 Task: Find a one-way flight from Kauai to Jacksonville on May 3 for 9 passengers in premium economy.
Action: Mouse moved to (310, 279)
Screenshot: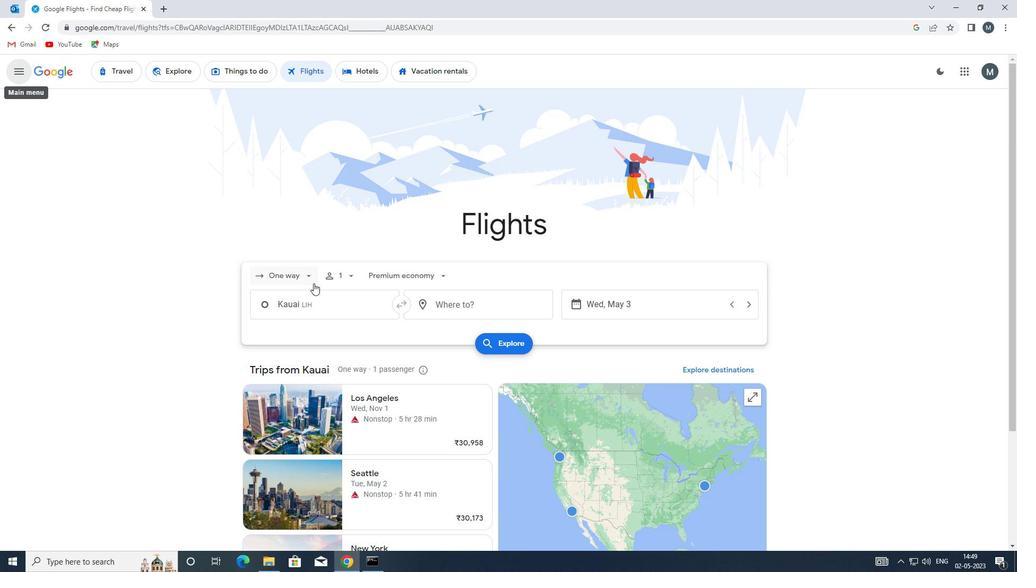 
Action: Mouse pressed left at (310, 279)
Screenshot: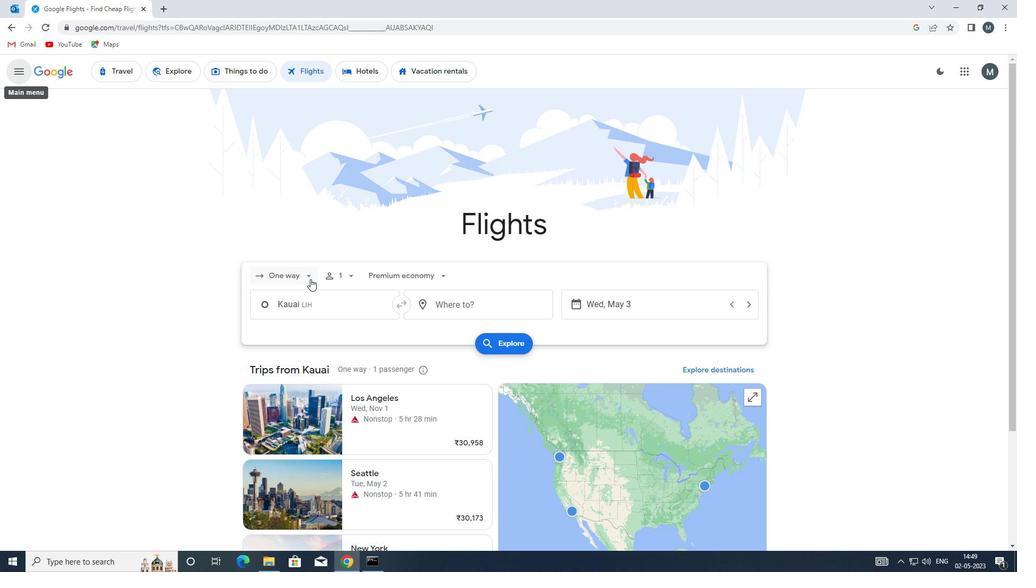 
Action: Mouse moved to (322, 324)
Screenshot: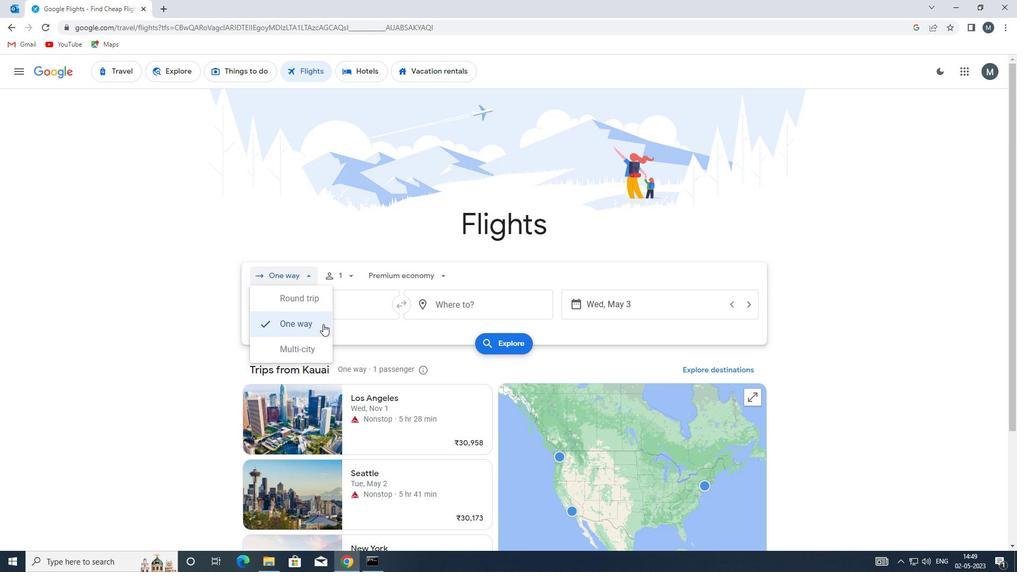 
Action: Mouse pressed left at (322, 324)
Screenshot: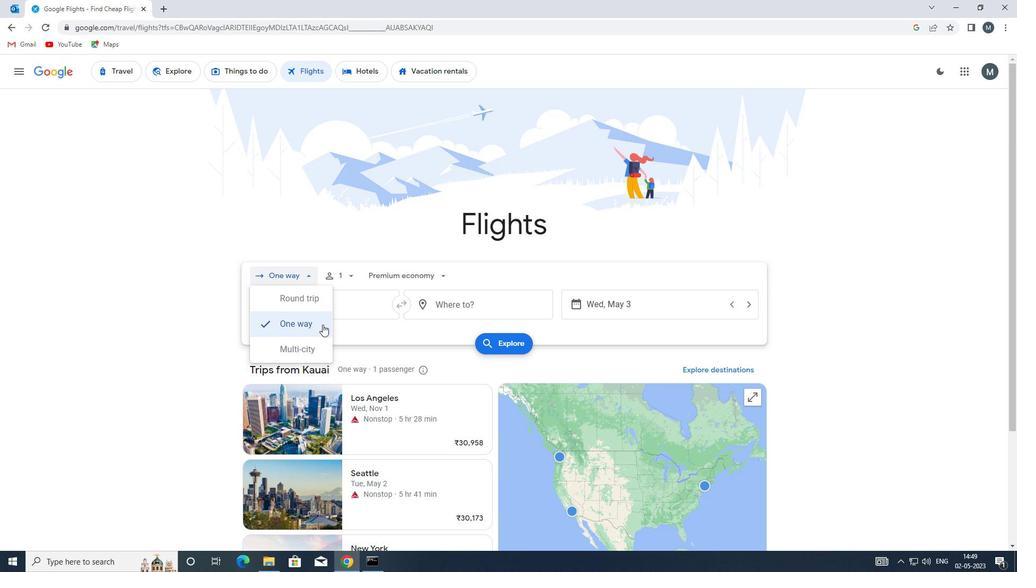 
Action: Mouse moved to (346, 274)
Screenshot: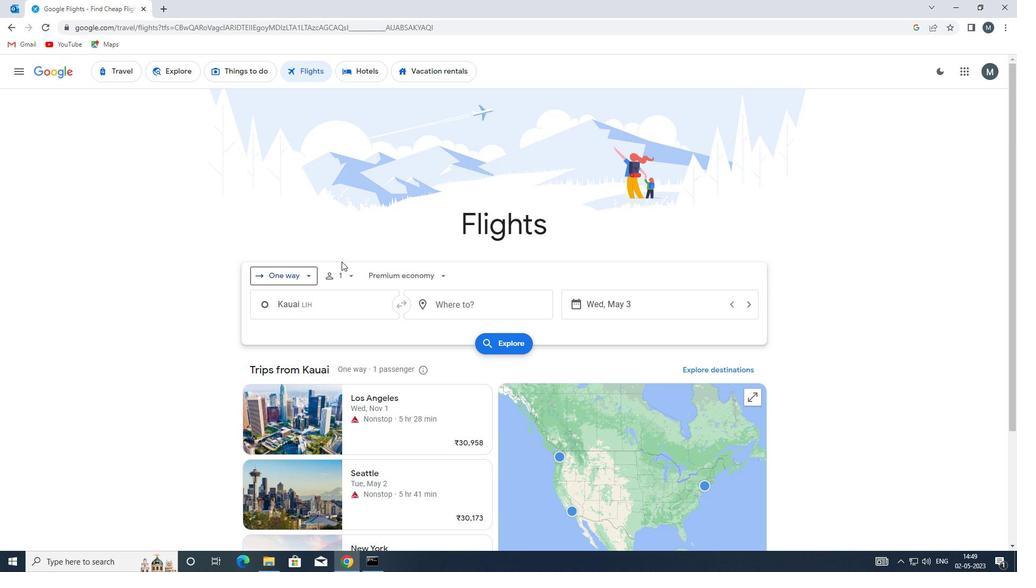 
Action: Mouse pressed left at (346, 274)
Screenshot: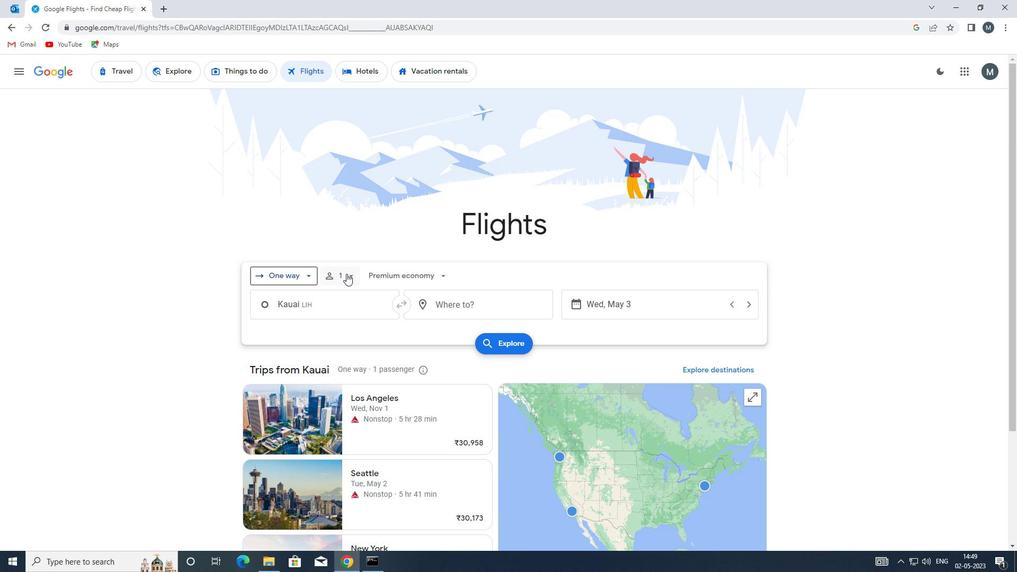 
Action: Mouse moved to (433, 304)
Screenshot: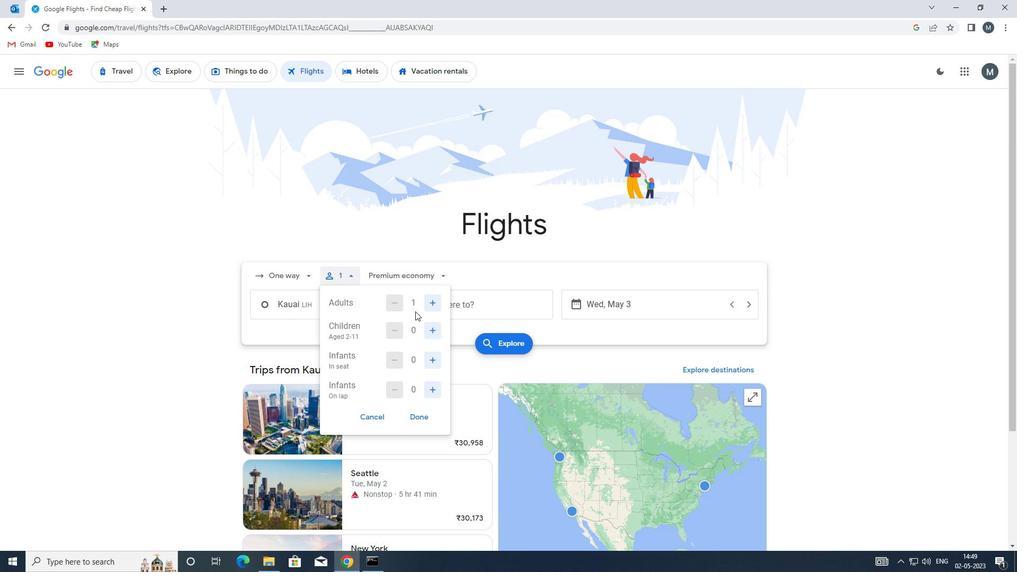 
Action: Mouse pressed left at (433, 304)
Screenshot: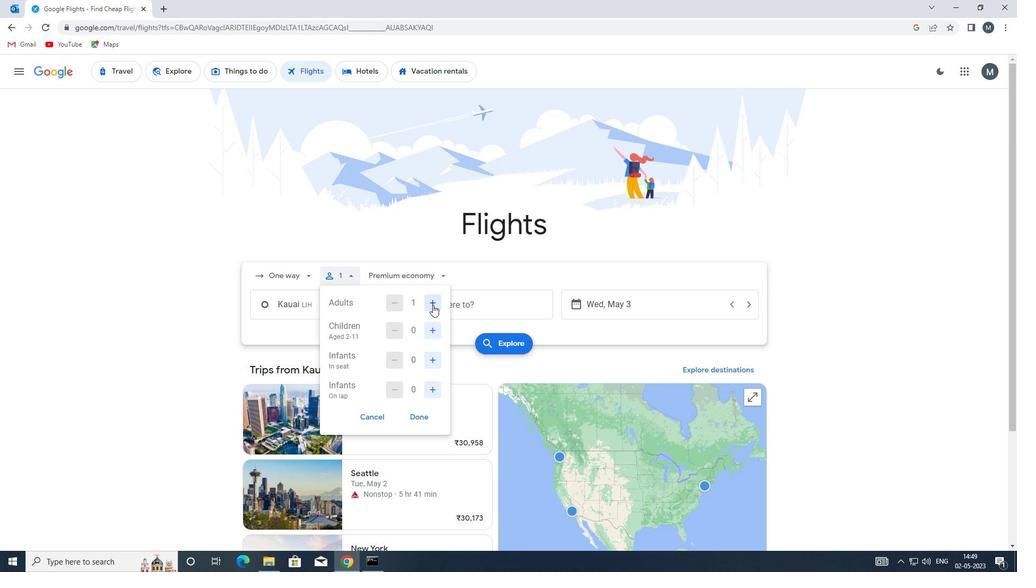 
Action: Mouse pressed left at (433, 304)
Screenshot: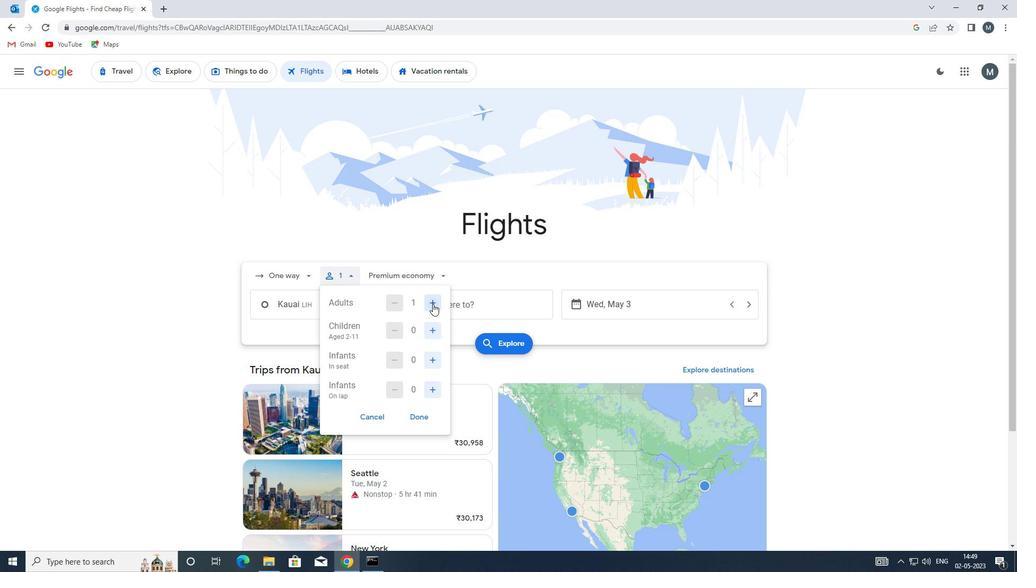 
Action: Mouse pressed left at (433, 304)
Screenshot: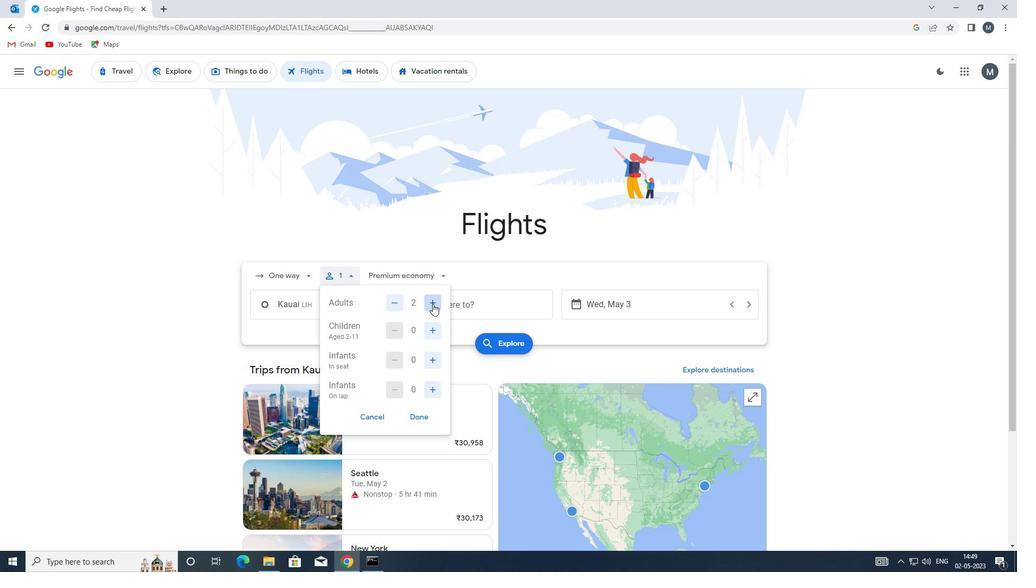 
Action: Mouse moved to (431, 331)
Screenshot: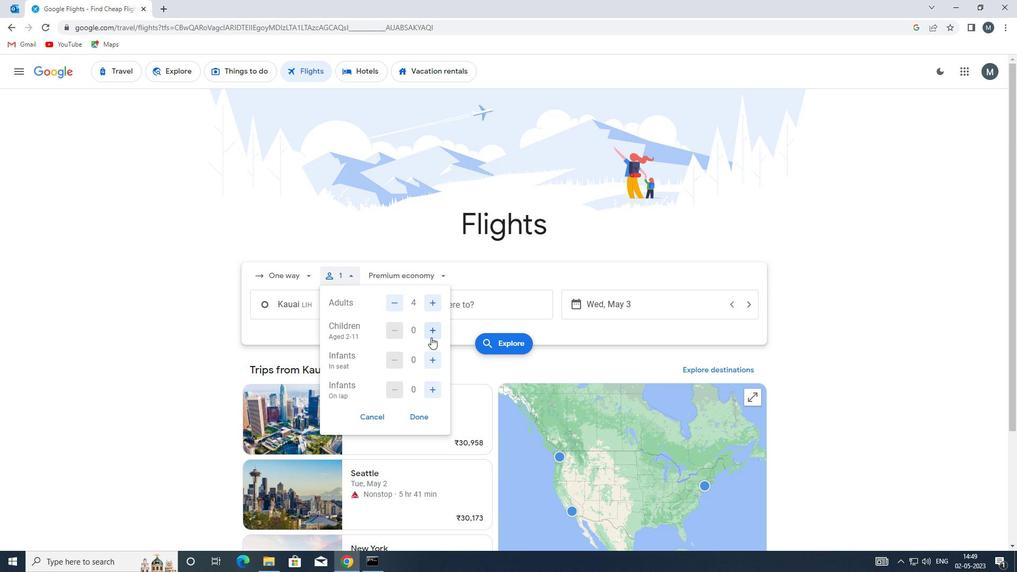 
Action: Mouse pressed left at (431, 331)
Screenshot: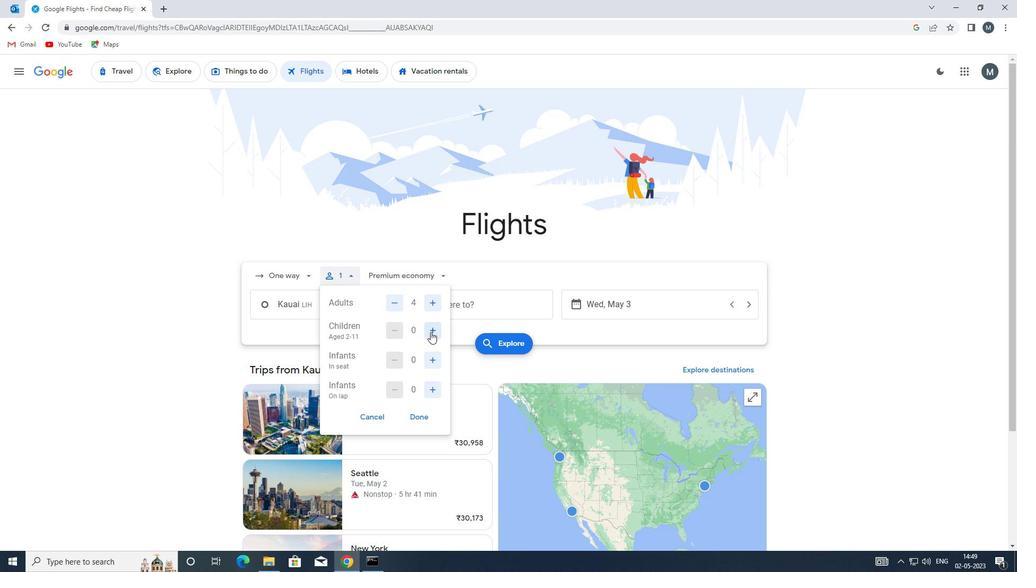 
Action: Mouse pressed right at (431, 331)
Screenshot: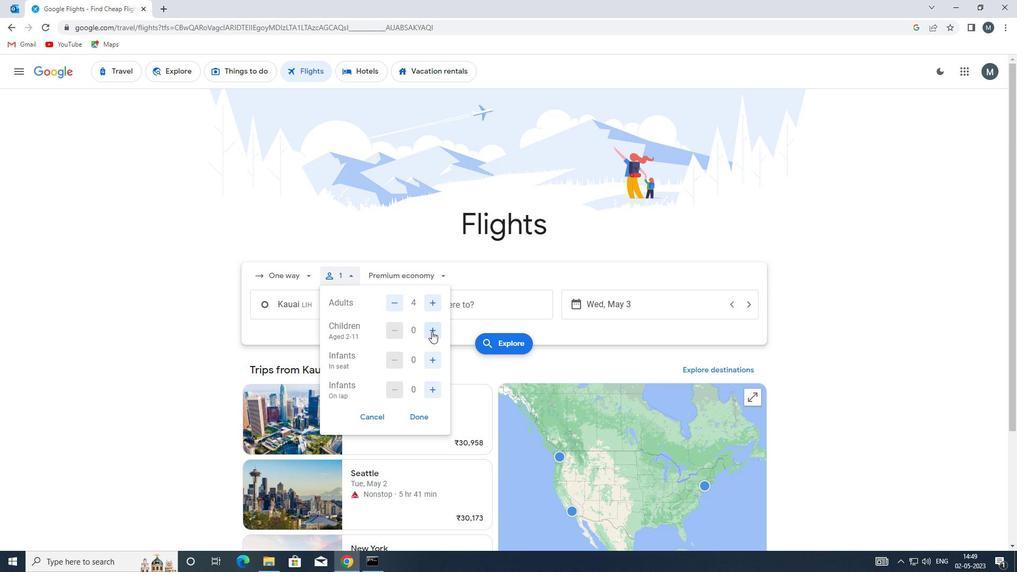 
Action: Mouse pressed left at (431, 331)
Screenshot: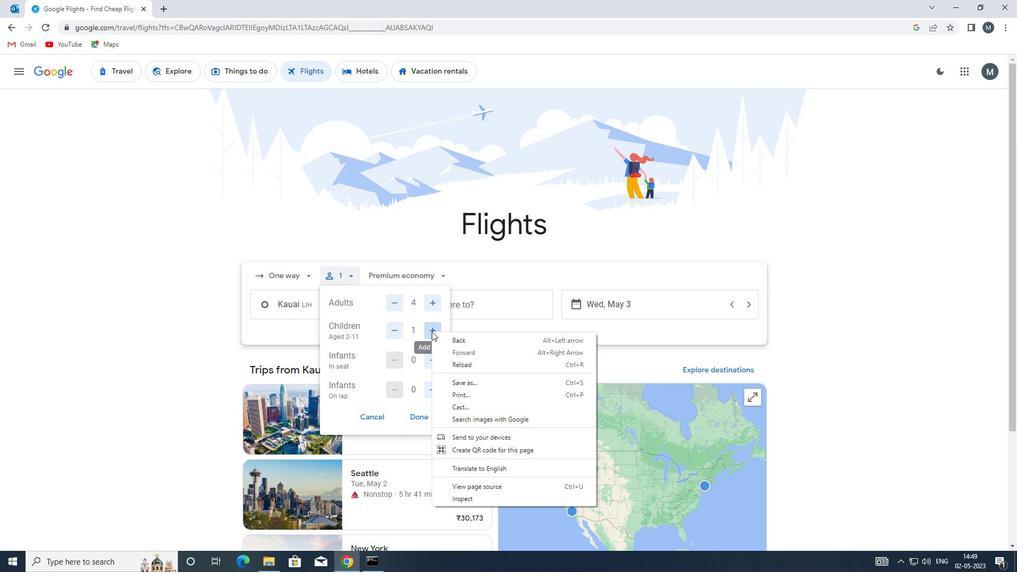 
Action: Mouse moved to (432, 359)
Screenshot: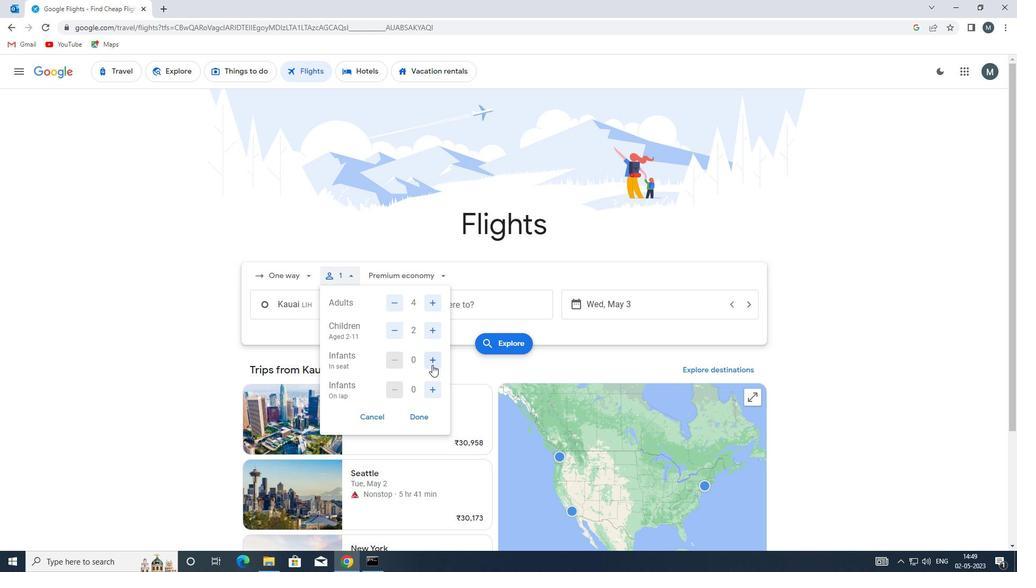 
Action: Mouse pressed left at (432, 359)
Screenshot: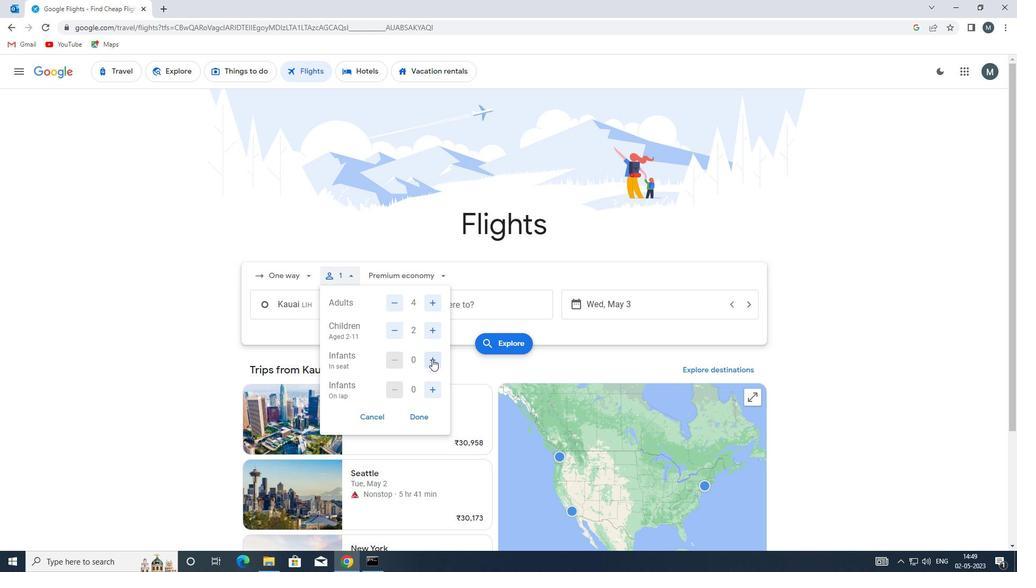 
Action: Mouse pressed left at (432, 359)
Screenshot: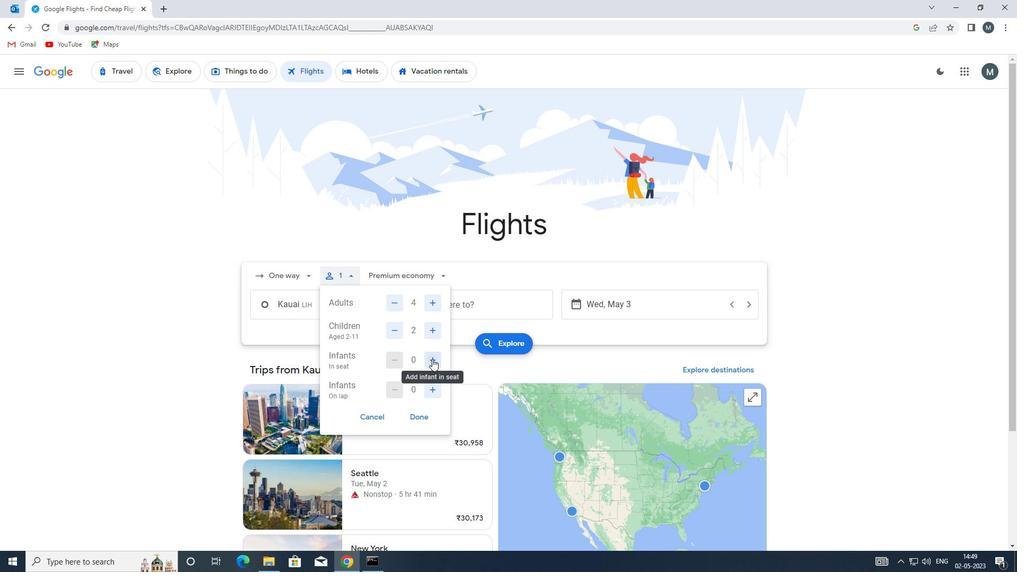 
Action: Mouse moved to (434, 389)
Screenshot: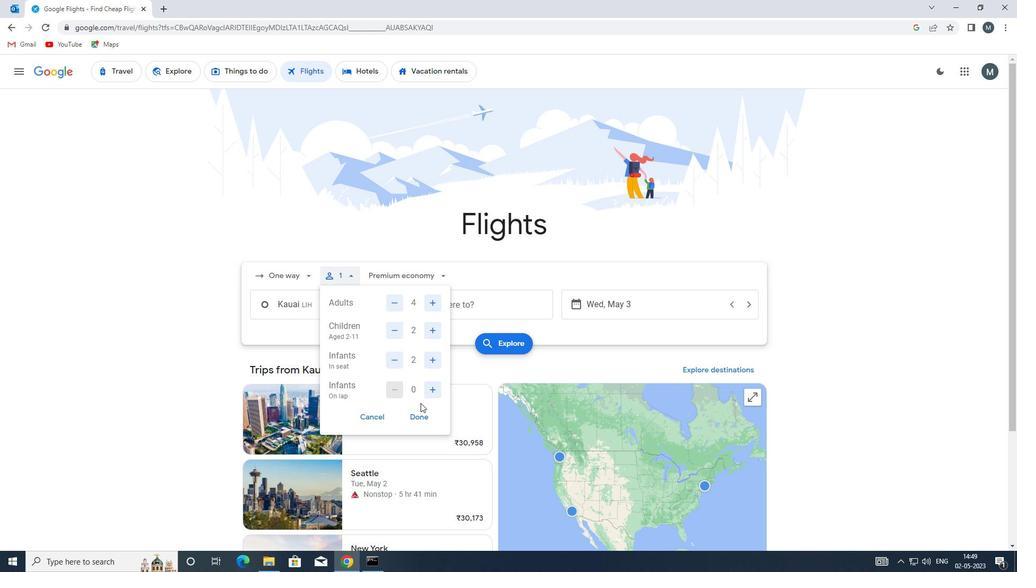 
Action: Mouse pressed left at (434, 389)
Screenshot: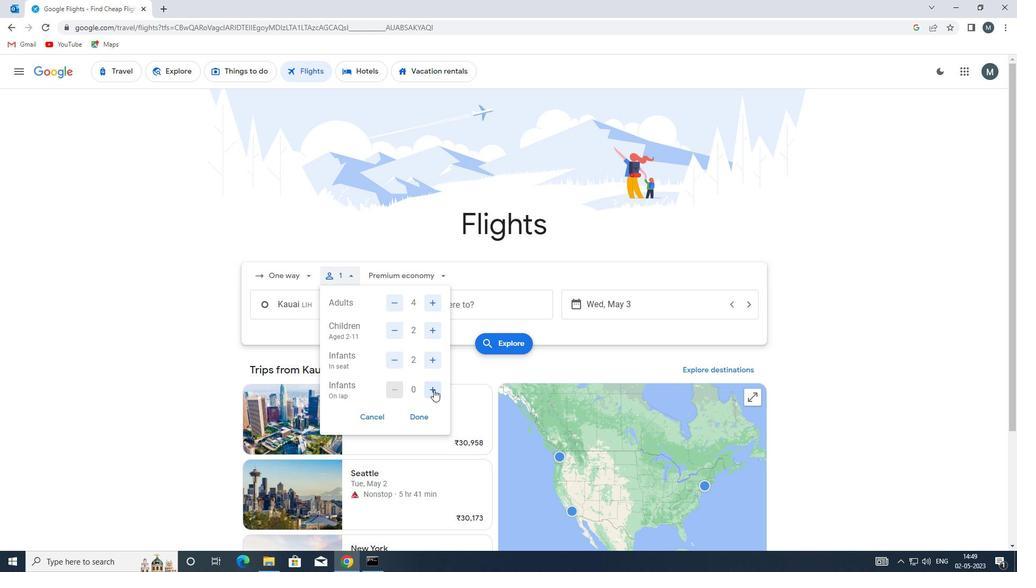 
Action: Mouse moved to (423, 419)
Screenshot: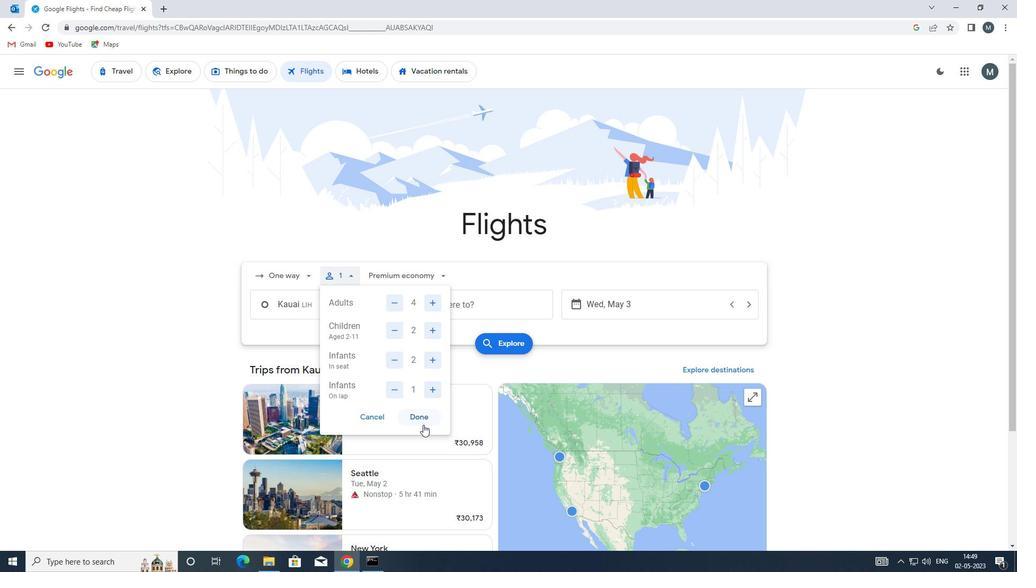 
Action: Mouse pressed left at (423, 419)
Screenshot: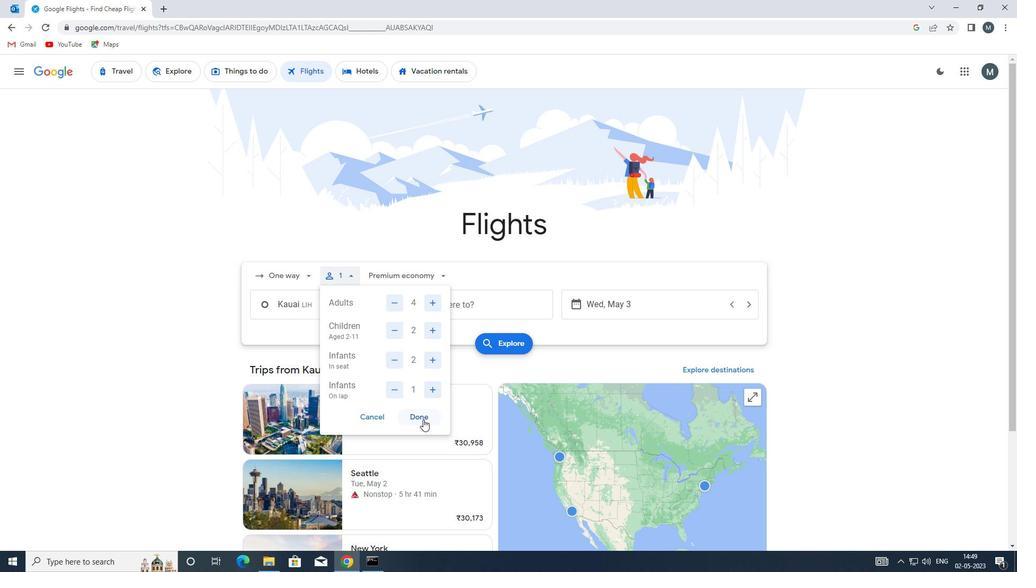
Action: Mouse moved to (423, 273)
Screenshot: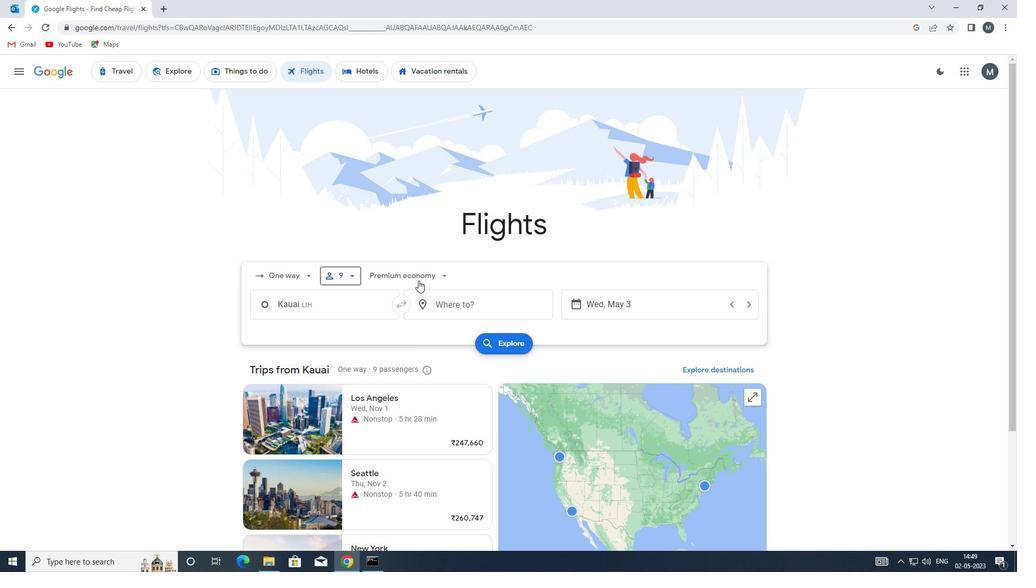 
Action: Mouse pressed left at (423, 273)
Screenshot: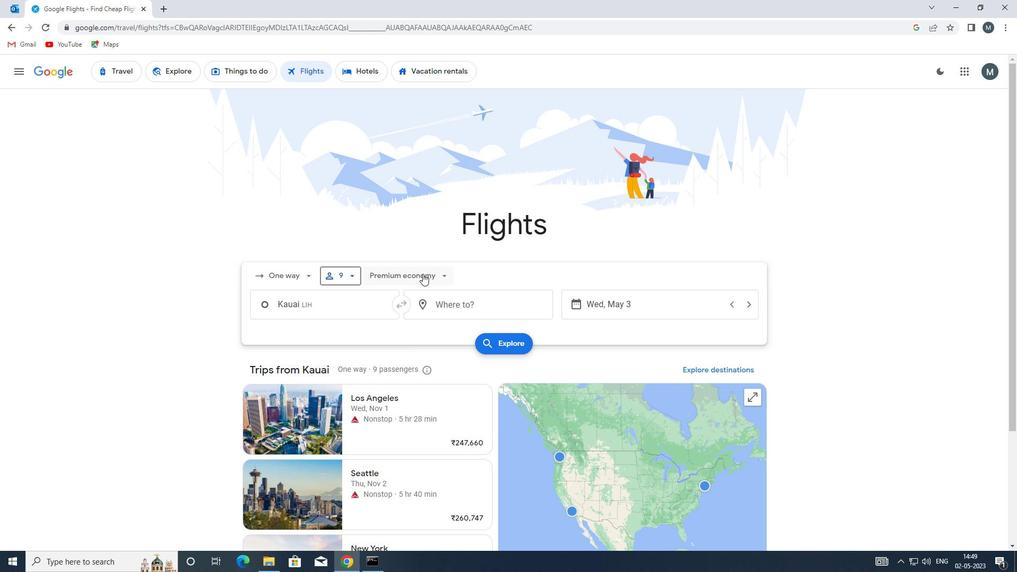 
Action: Mouse moved to (425, 324)
Screenshot: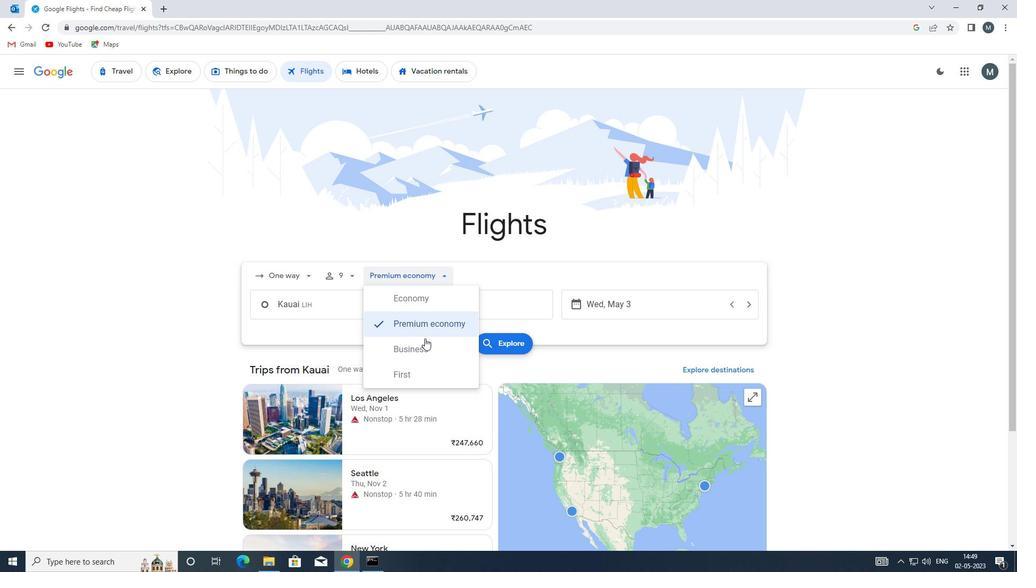 
Action: Mouse pressed left at (425, 324)
Screenshot: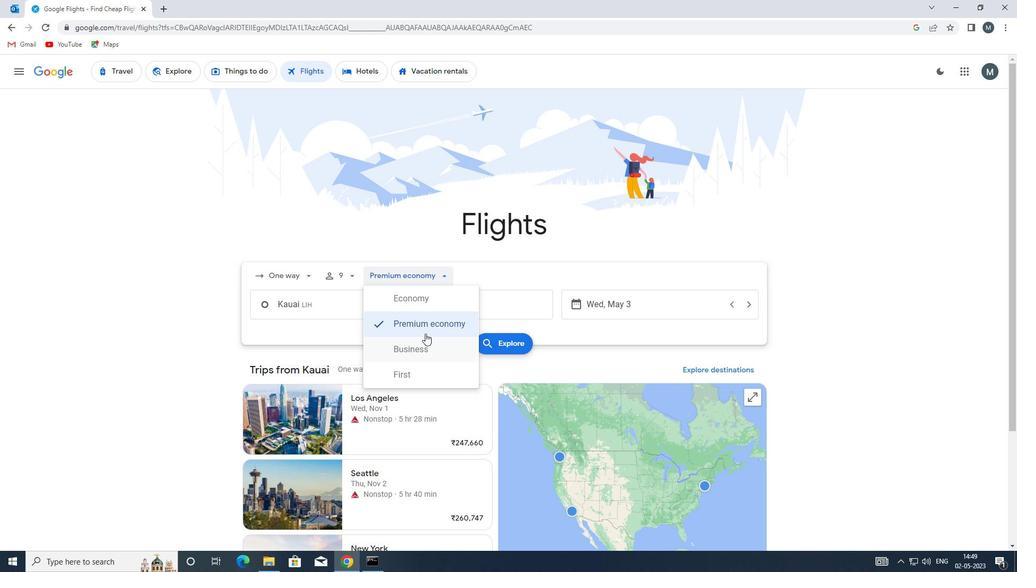 
Action: Mouse moved to (328, 306)
Screenshot: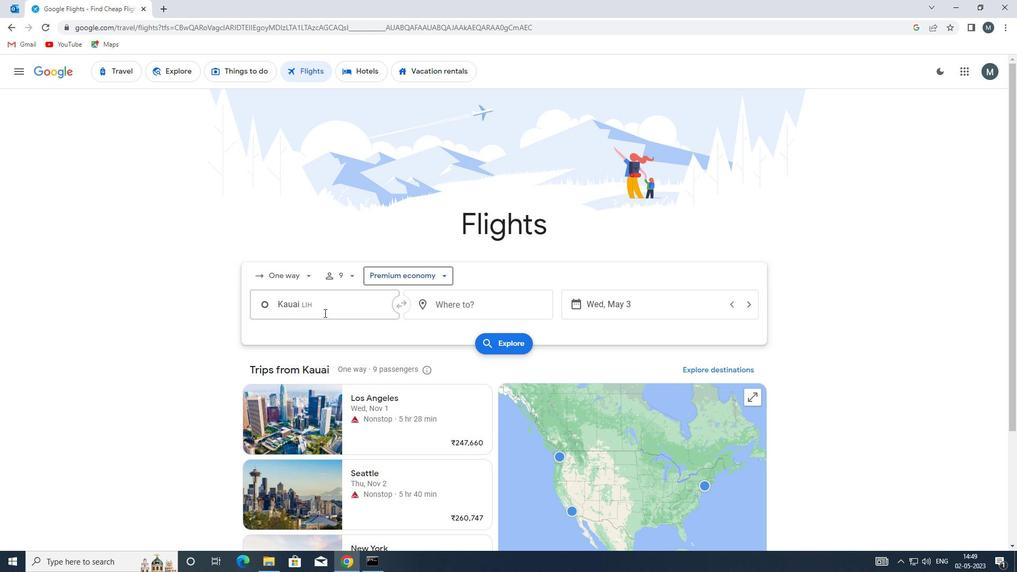 
Action: Mouse pressed left at (328, 306)
Screenshot: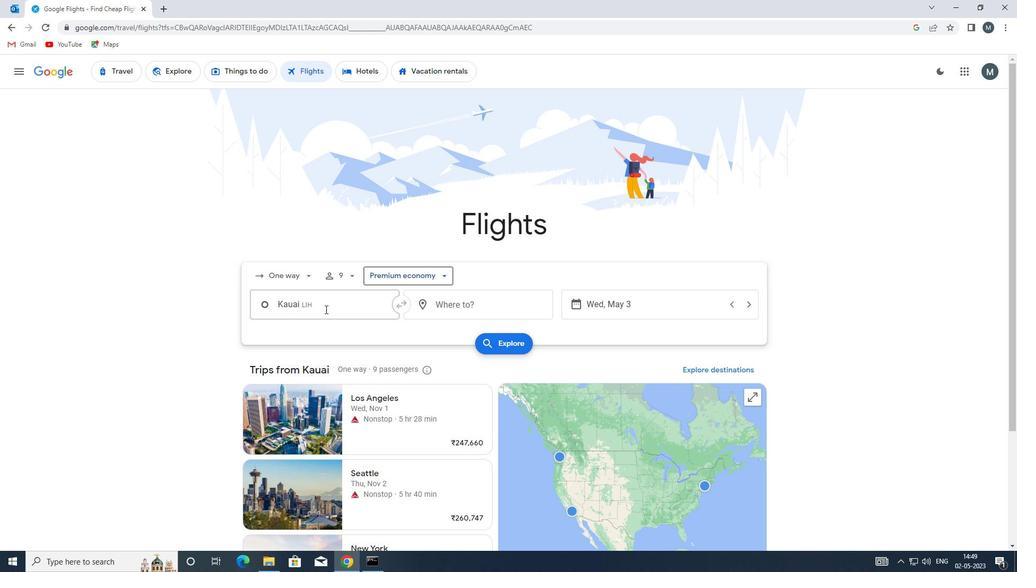 
Action: Key pressed <Key.enter>
Screenshot: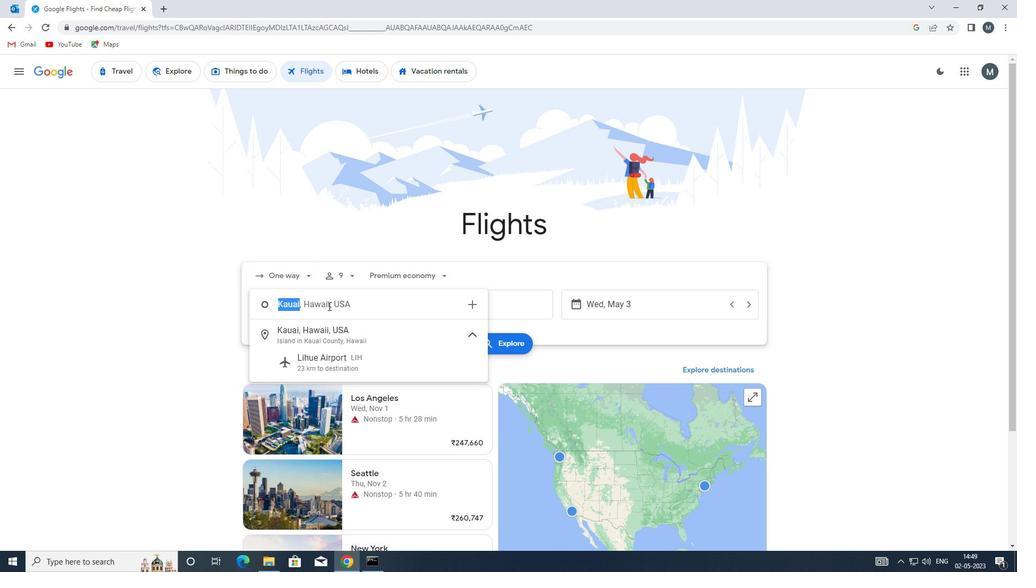 
Action: Mouse moved to (466, 310)
Screenshot: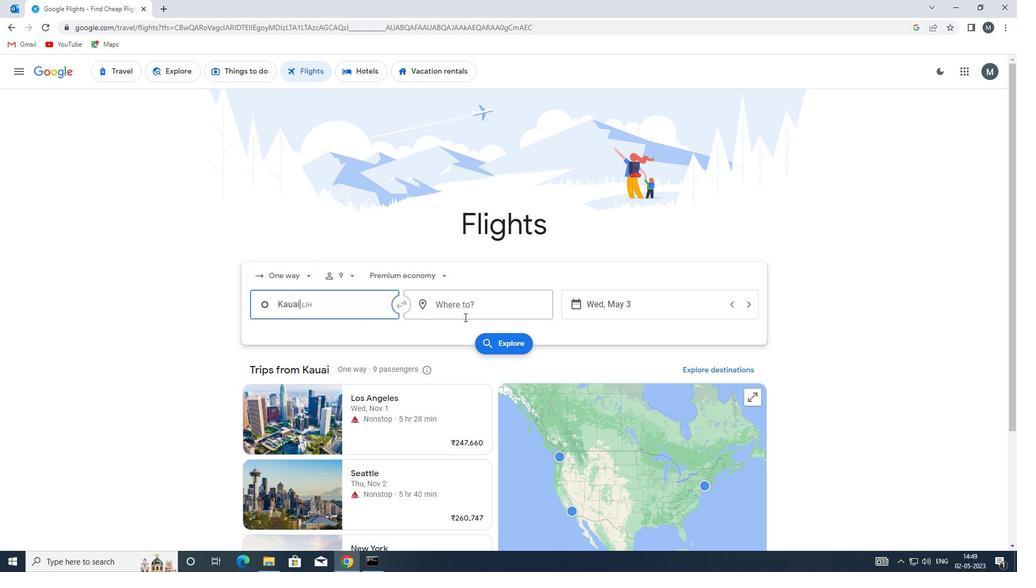 
Action: Mouse pressed left at (466, 310)
Screenshot: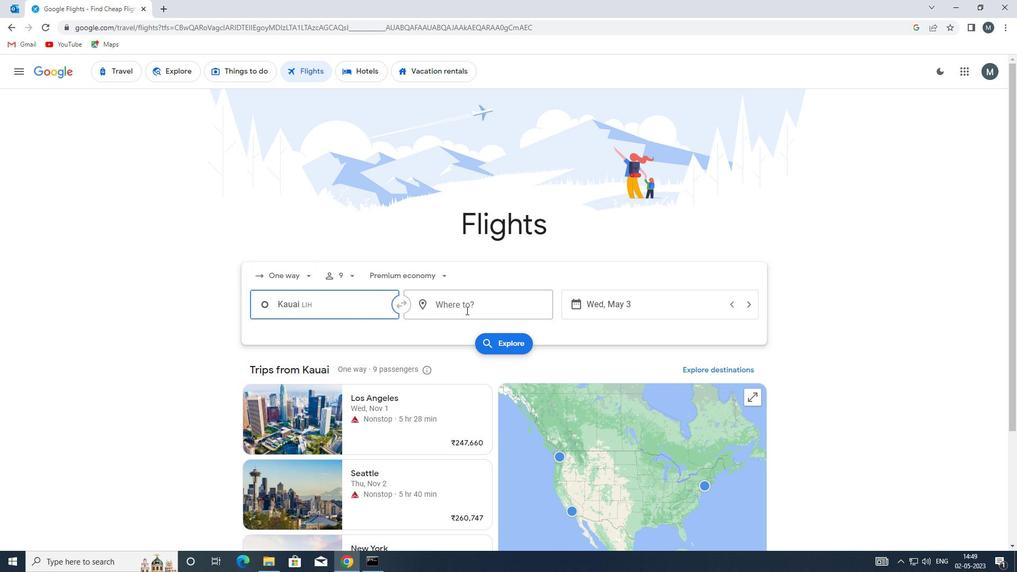 
Action: Key pressed oaj<Key.enter>
Screenshot: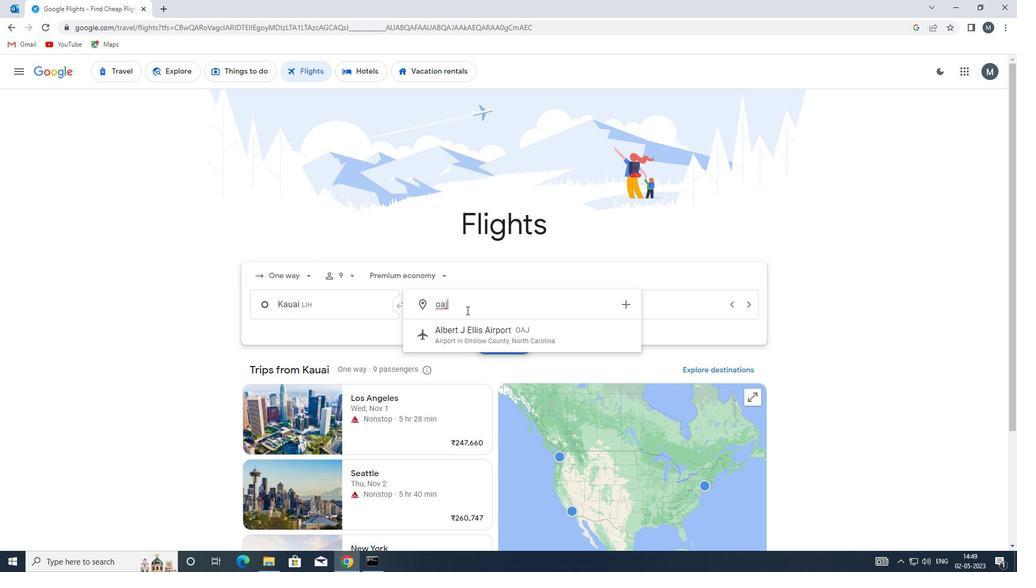 
Action: Mouse moved to (602, 293)
Screenshot: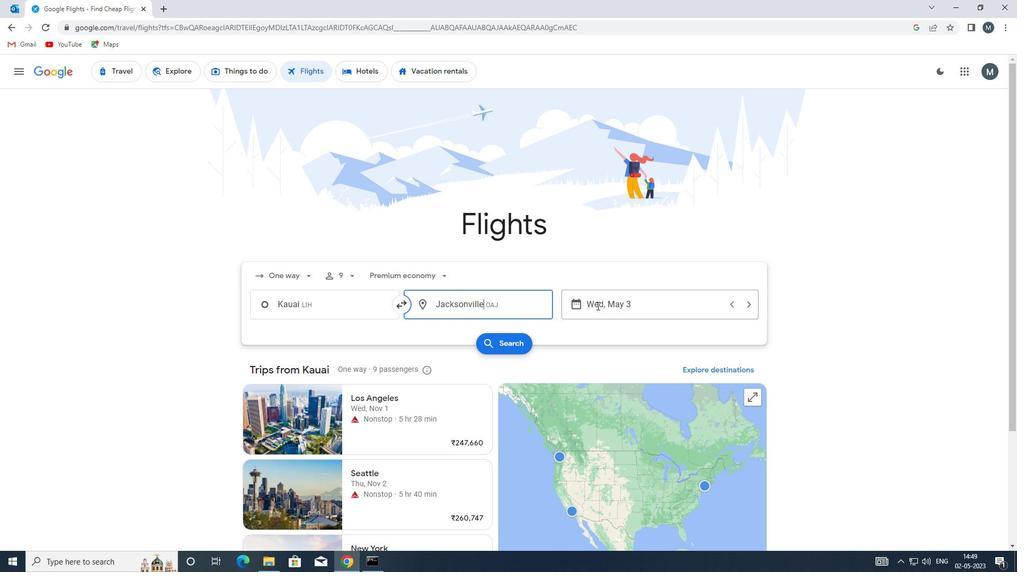 
Action: Mouse pressed left at (602, 293)
Screenshot: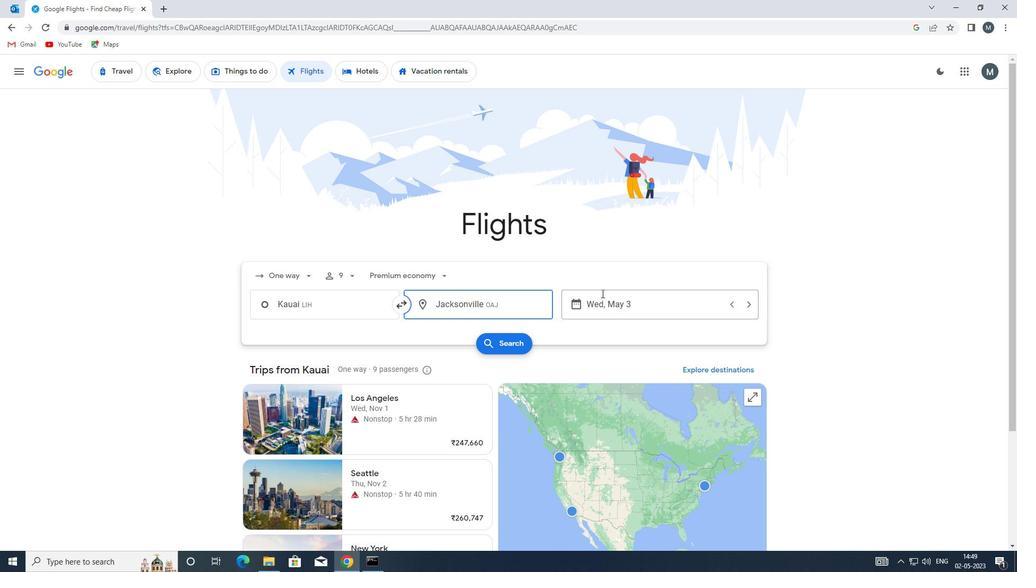 
Action: Mouse moved to (452, 358)
Screenshot: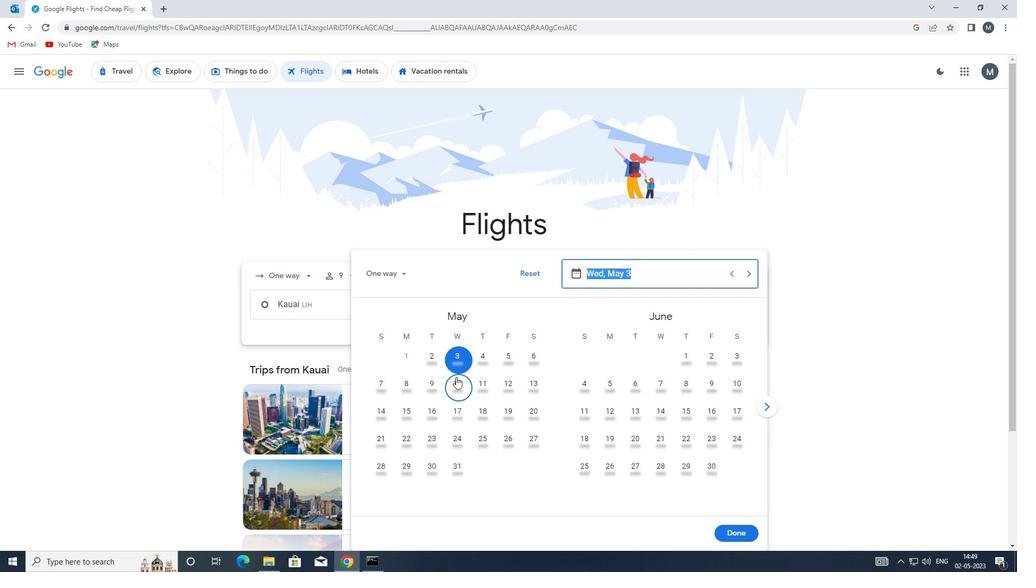 
Action: Mouse pressed left at (452, 358)
Screenshot: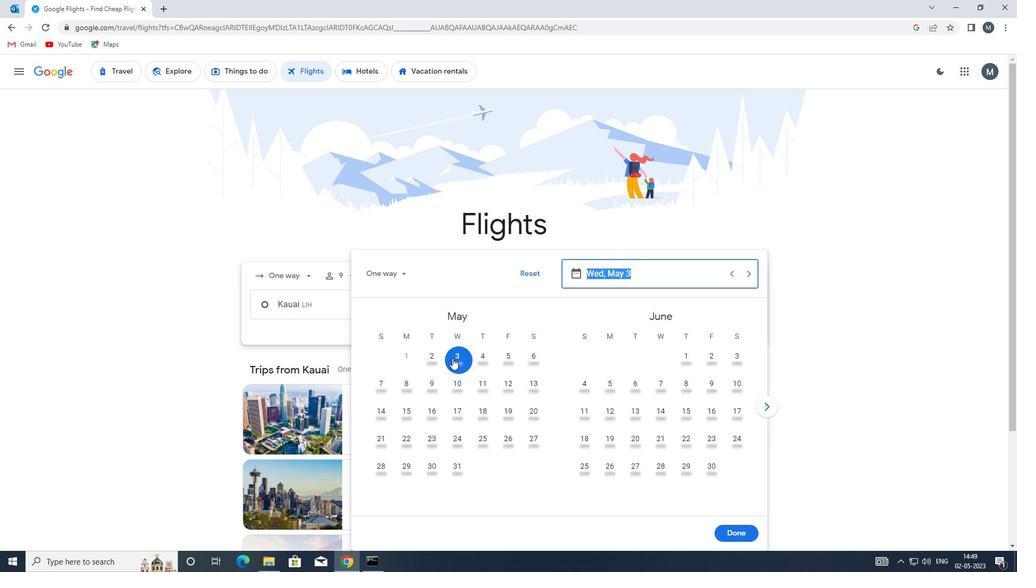 
Action: Mouse moved to (732, 532)
Screenshot: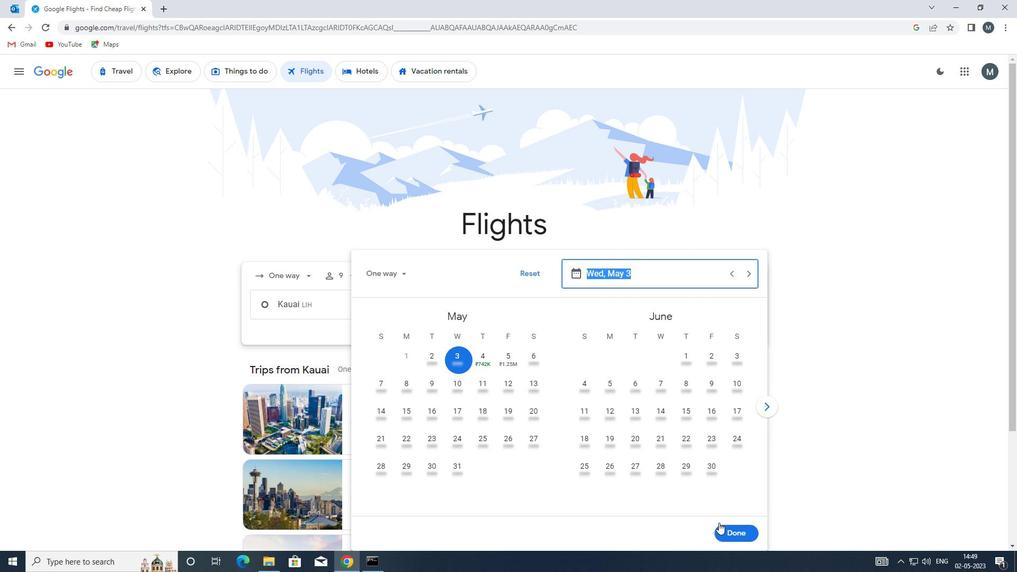 
Action: Mouse pressed left at (732, 532)
Screenshot: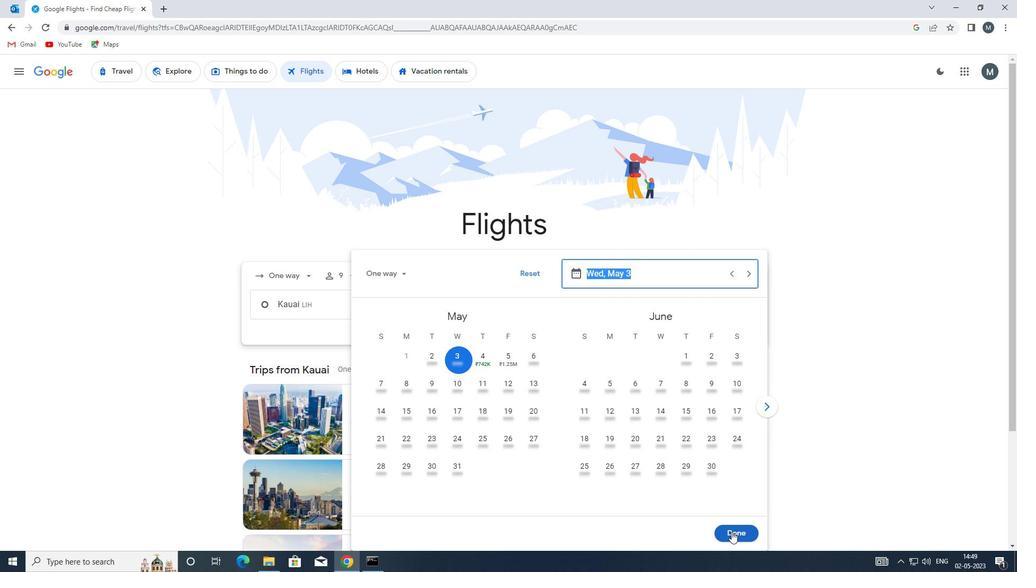 
Action: Mouse moved to (497, 345)
Screenshot: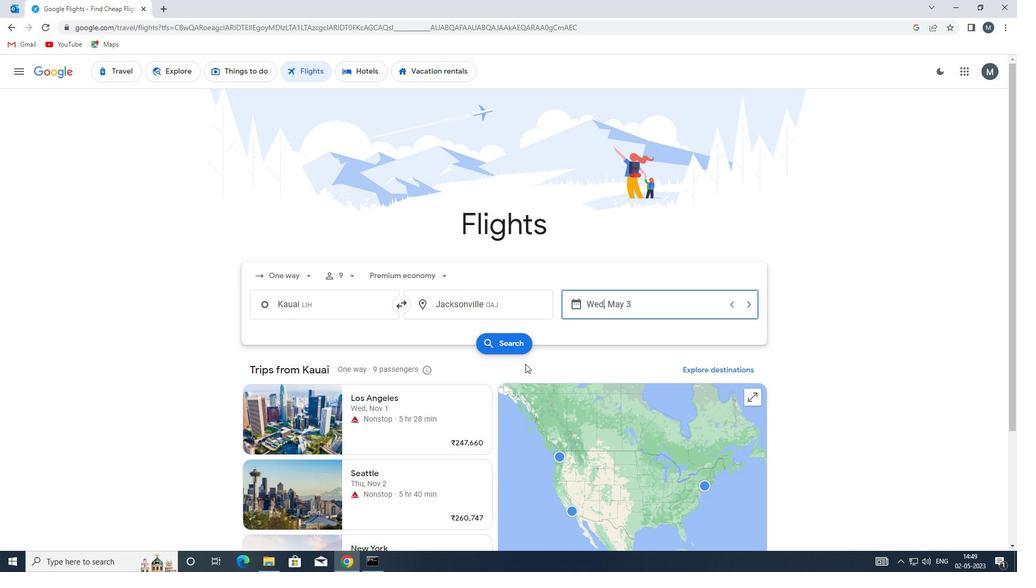 
Action: Mouse pressed left at (497, 345)
Screenshot: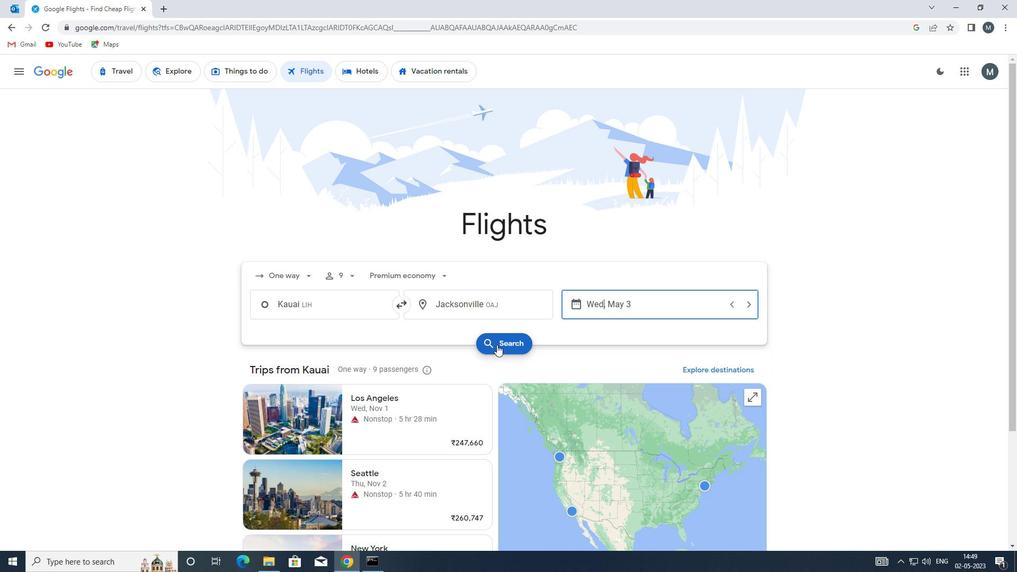 
Action: Mouse pressed right at (497, 345)
Screenshot: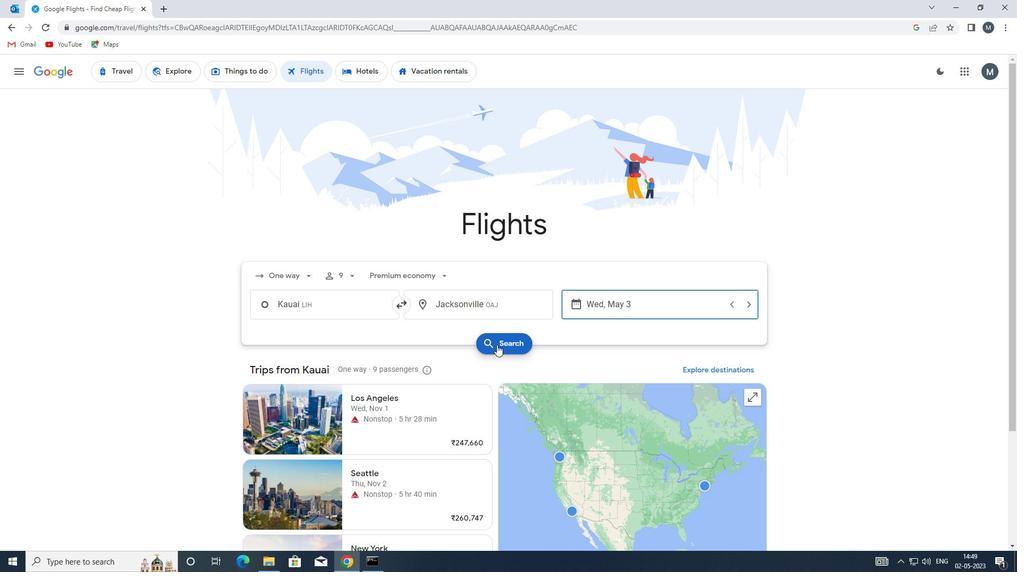 
Action: Mouse moved to (240, 223)
Screenshot: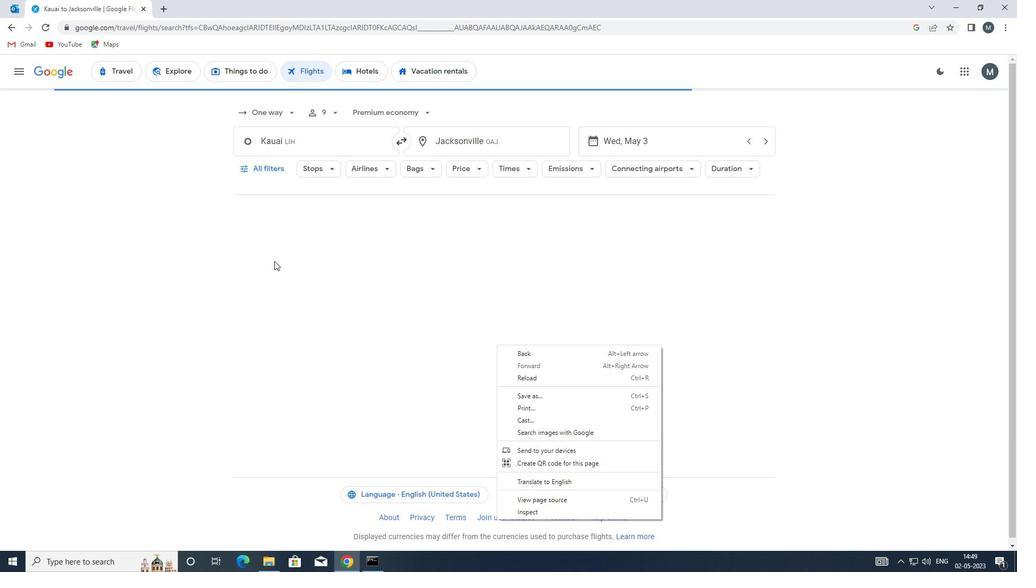 
Action: Mouse pressed left at (240, 223)
Screenshot: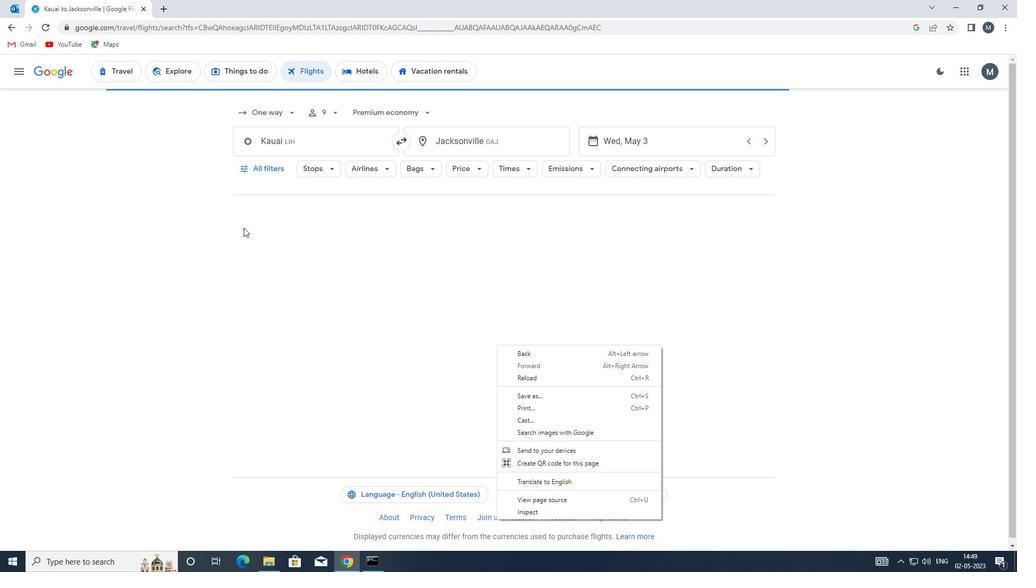 
Action: Mouse moved to (263, 168)
Screenshot: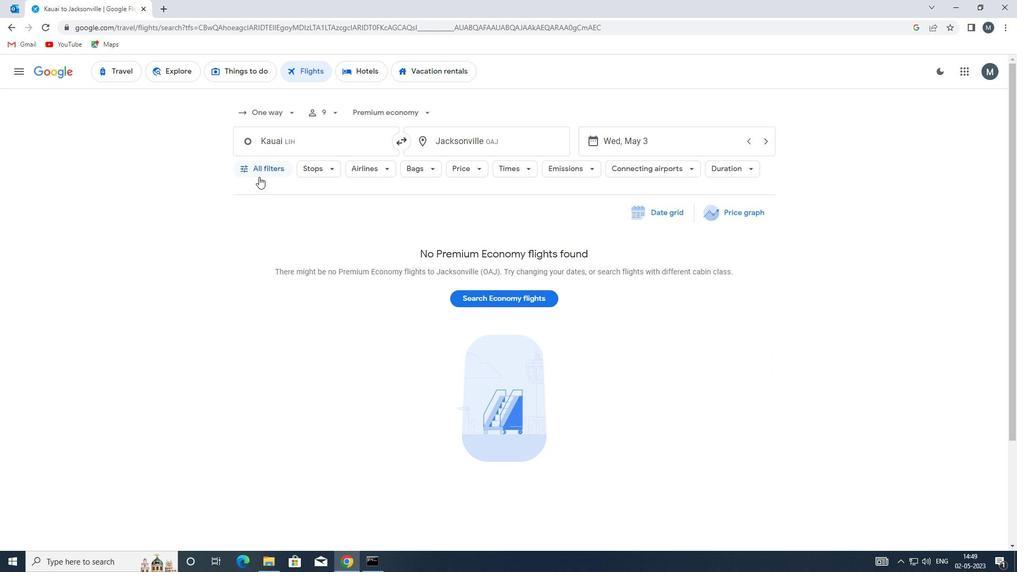 
Action: Mouse pressed left at (263, 168)
Screenshot: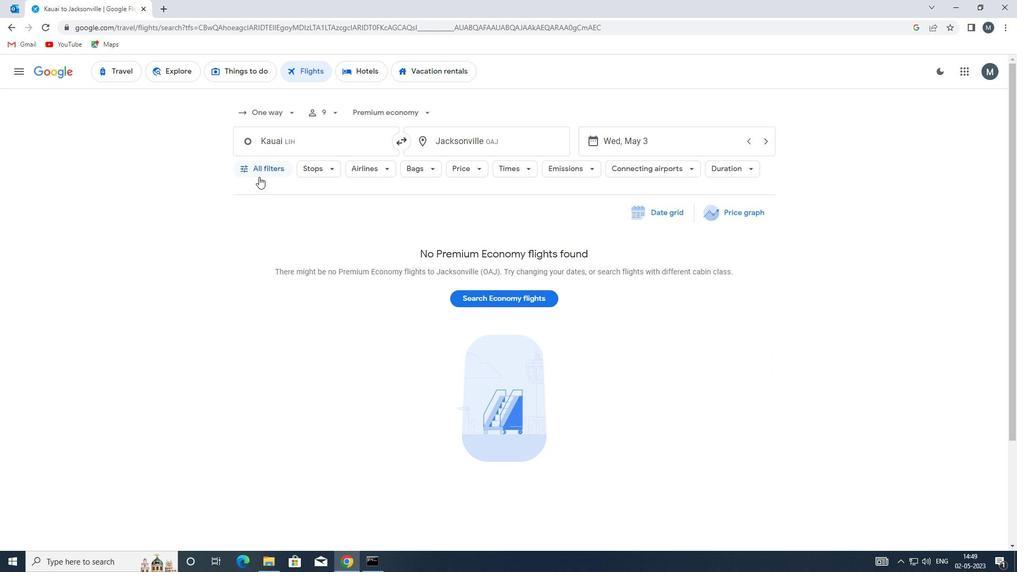 
Action: Mouse moved to (293, 360)
Screenshot: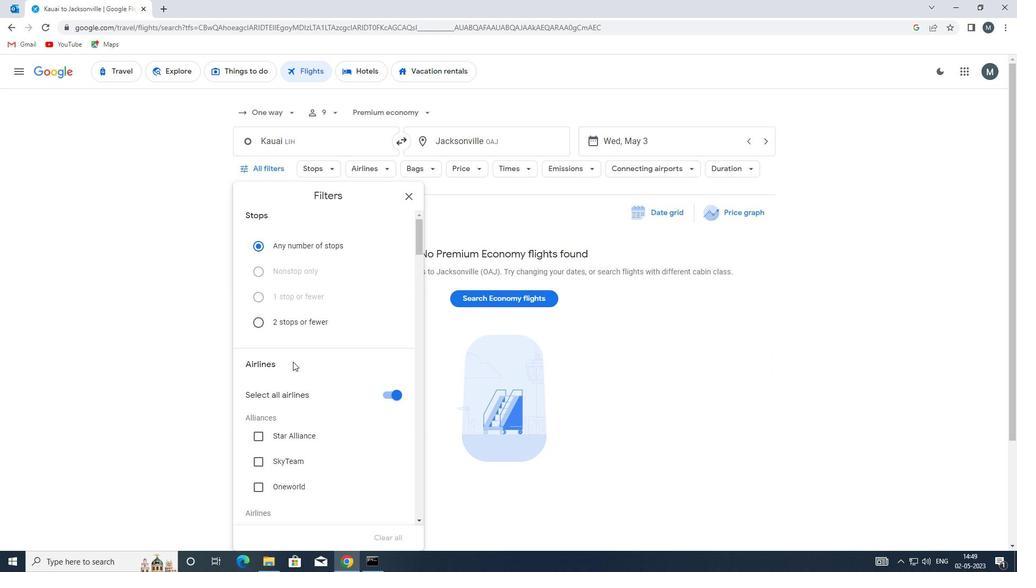 
Action: Mouse scrolled (293, 360) with delta (0, 0)
Screenshot: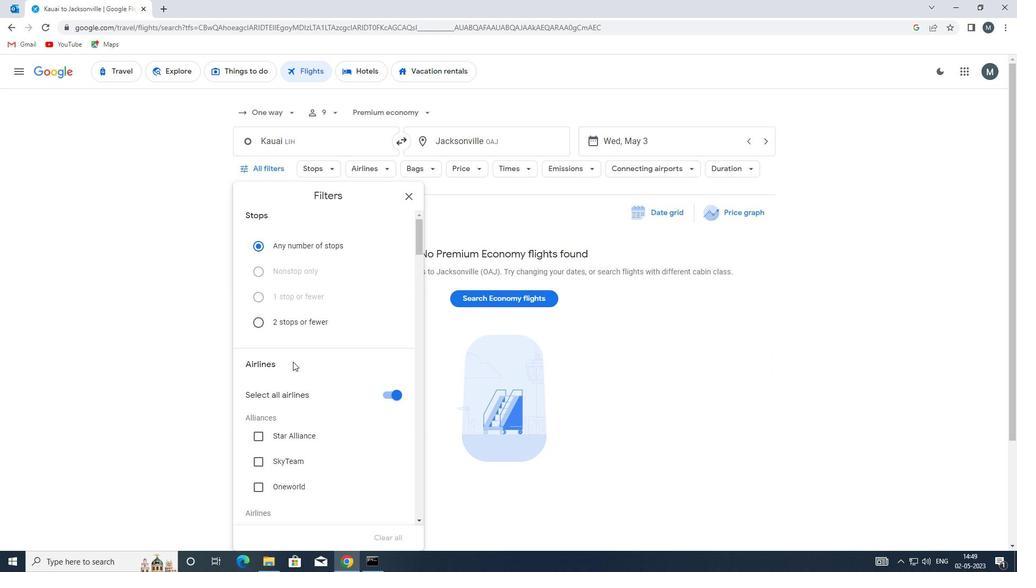
Action: Mouse moved to (396, 341)
Screenshot: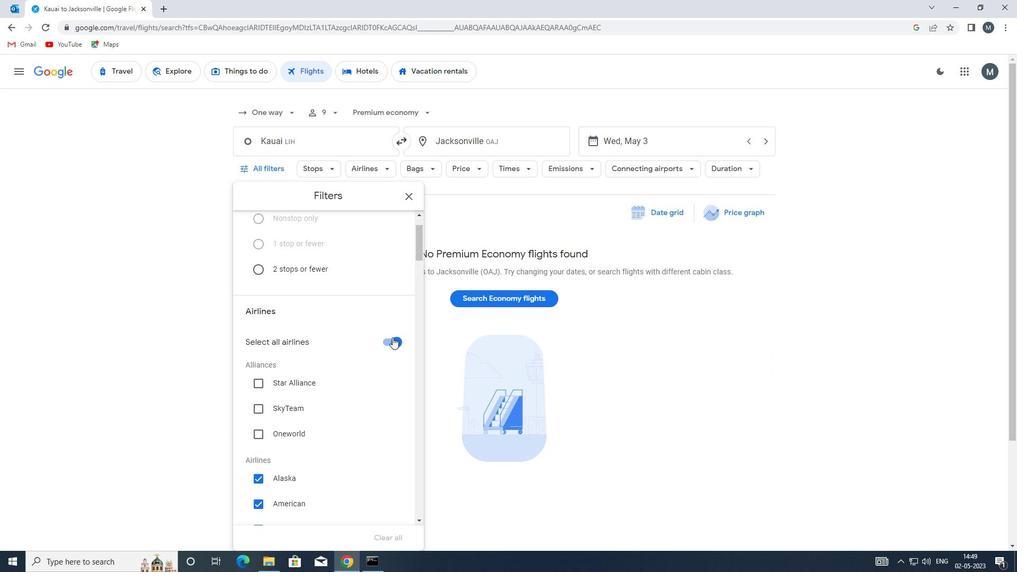 
Action: Mouse pressed left at (396, 341)
Screenshot: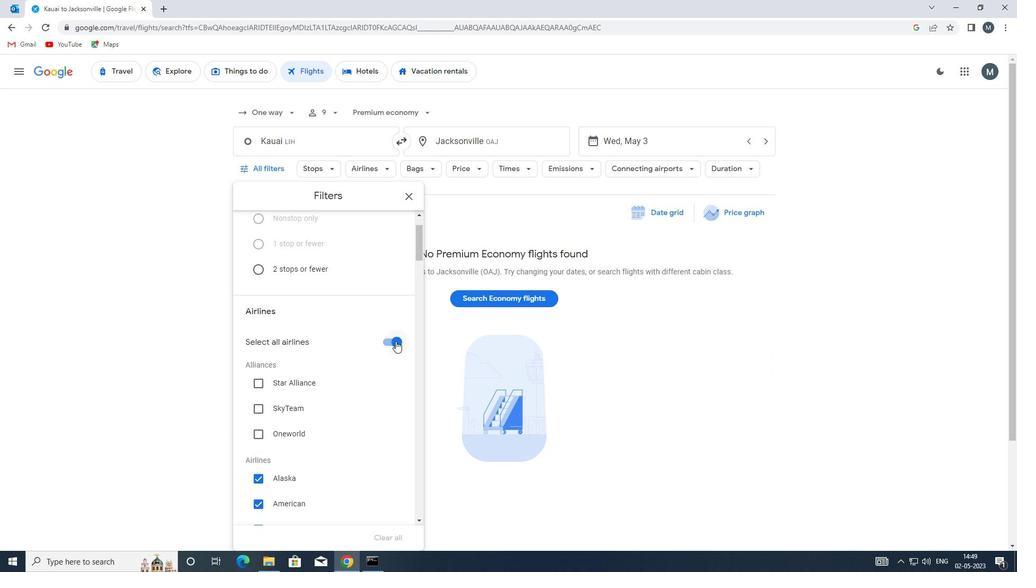 
Action: Mouse moved to (322, 365)
Screenshot: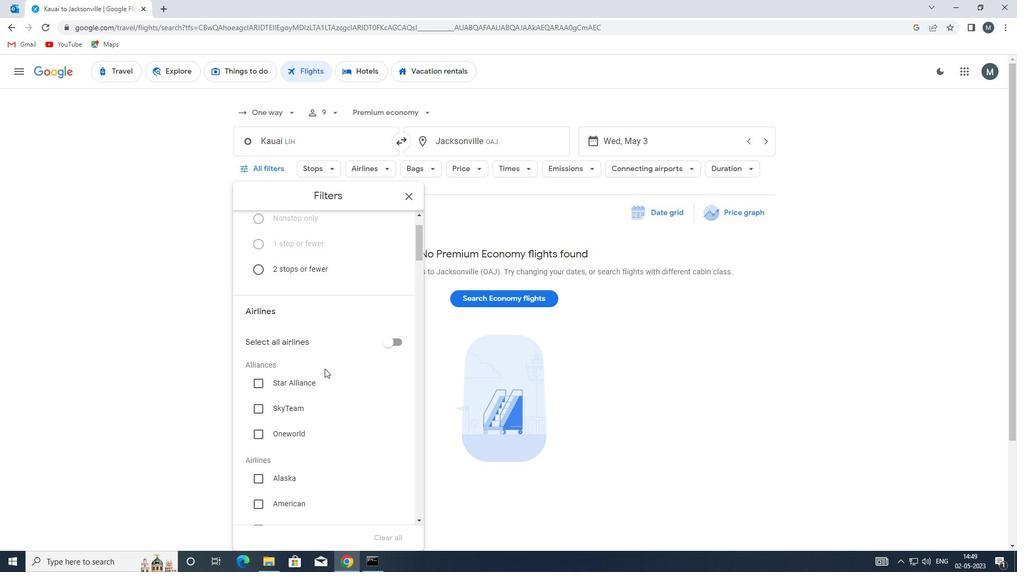 
Action: Mouse scrolled (322, 364) with delta (0, 0)
Screenshot: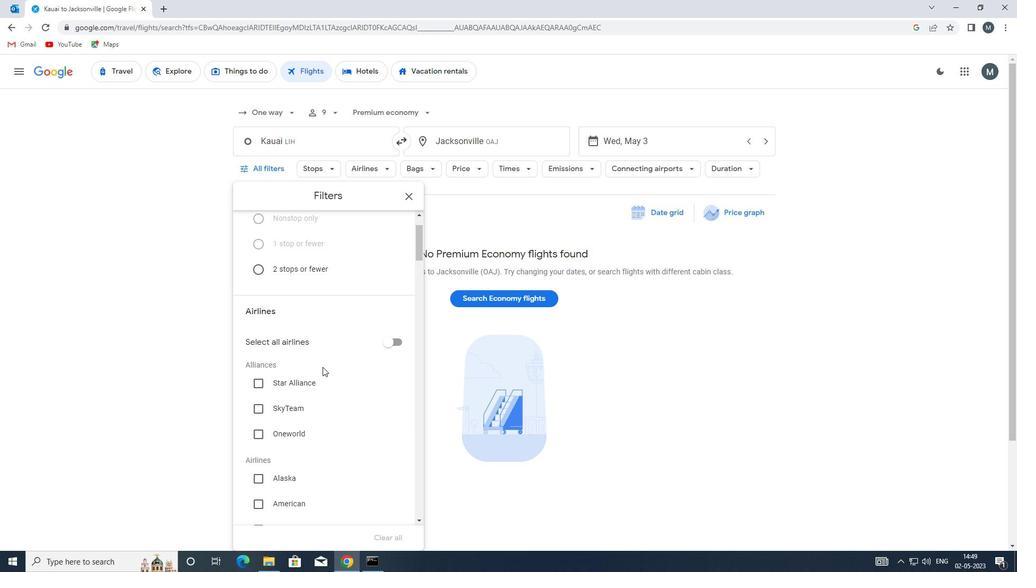 
Action: Mouse scrolled (322, 364) with delta (0, 0)
Screenshot: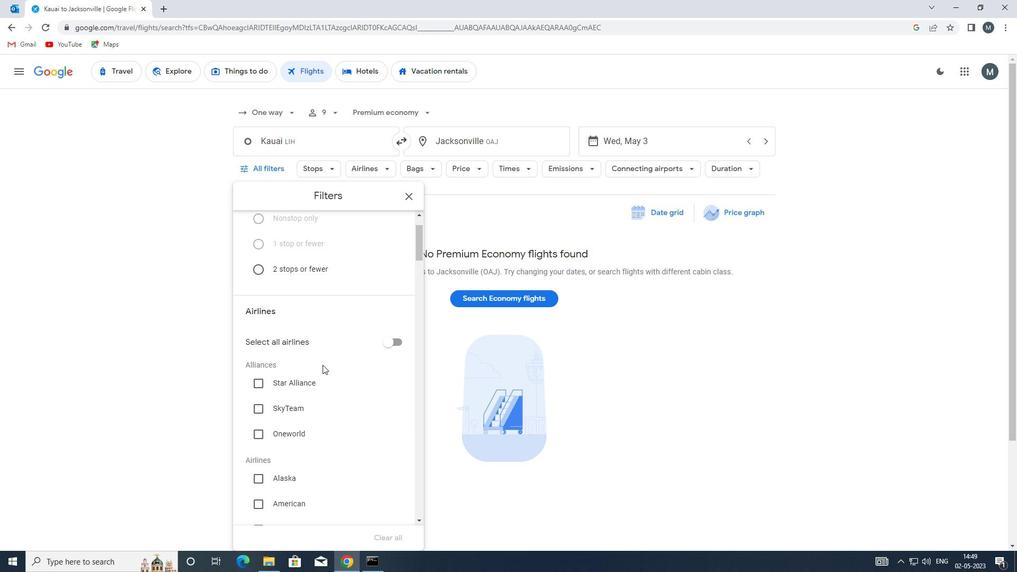 
Action: Mouse scrolled (322, 364) with delta (0, 0)
Screenshot: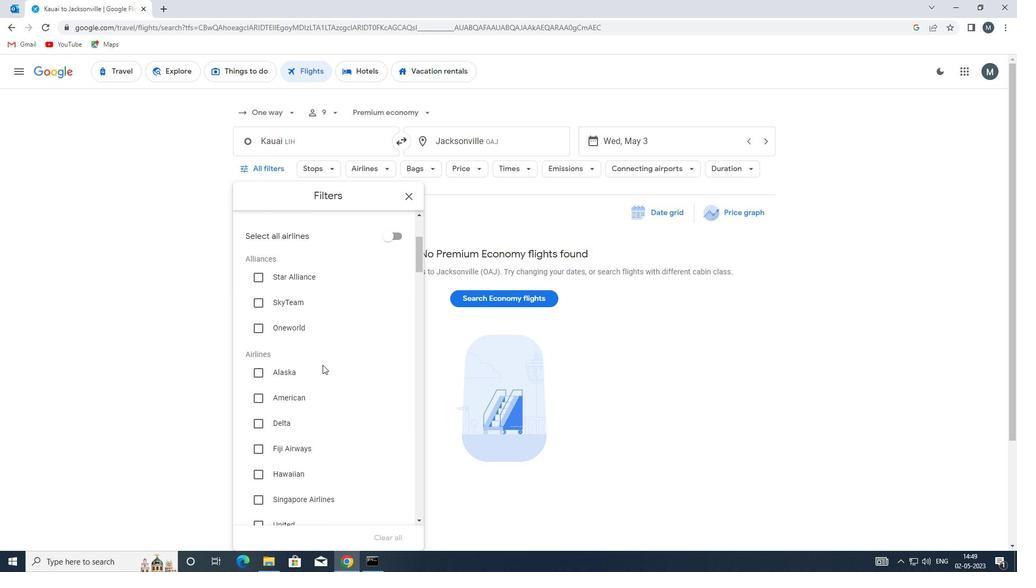 
Action: Mouse scrolled (322, 364) with delta (0, 0)
Screenshot: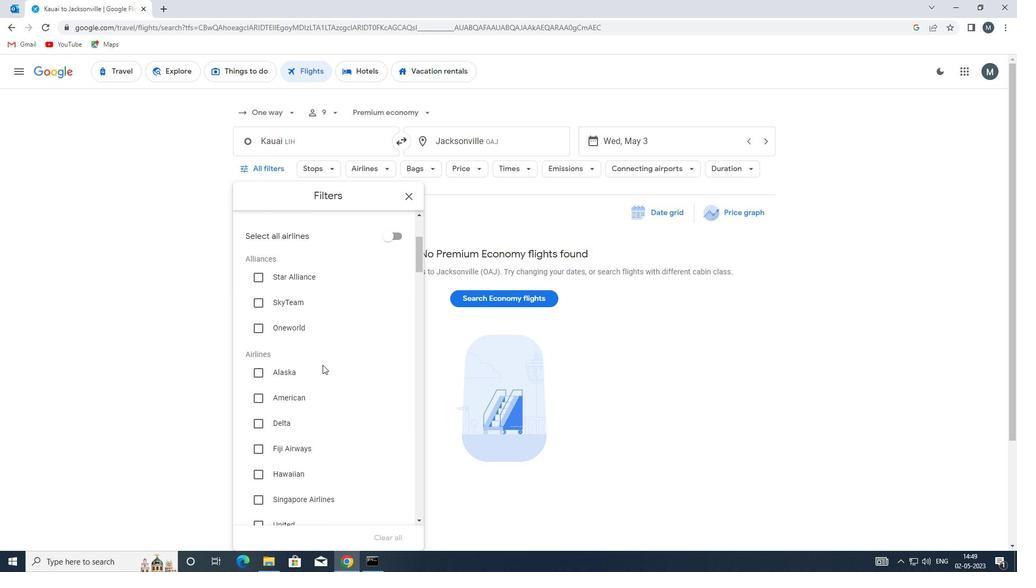 
Action: Mouse scrolled (322, 364) with delta (0, 0)
Screenshot: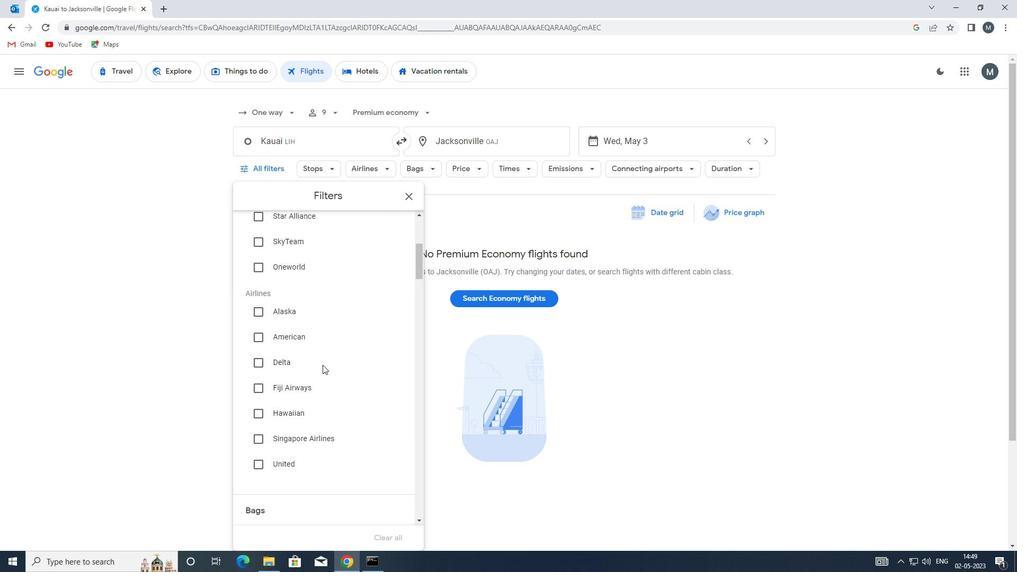 
Action: Mouse scrolled (322, 364) with delta (0, 0)
Screenshot: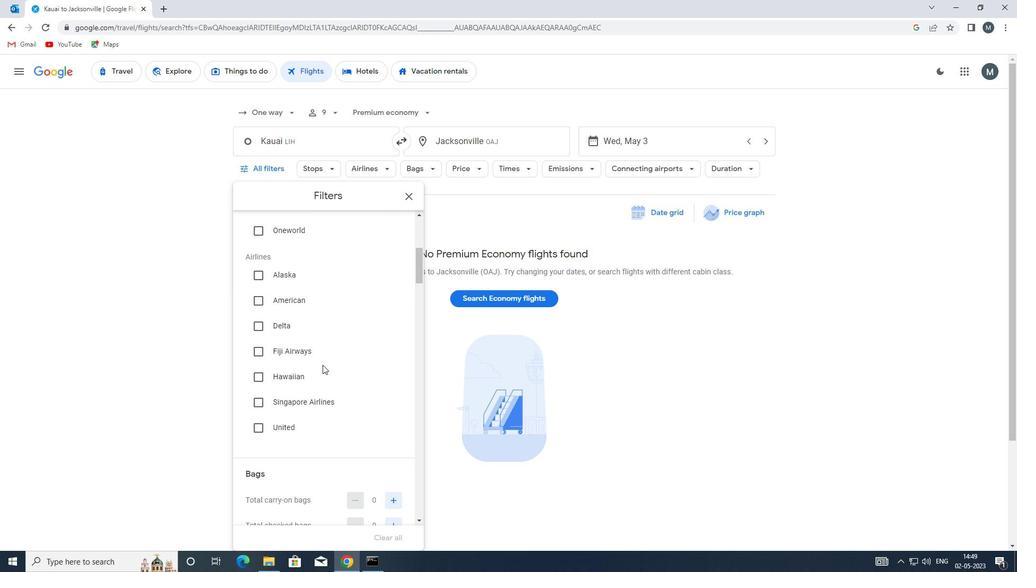 
Action: Mouse moved to (390, 410)
Screenshot: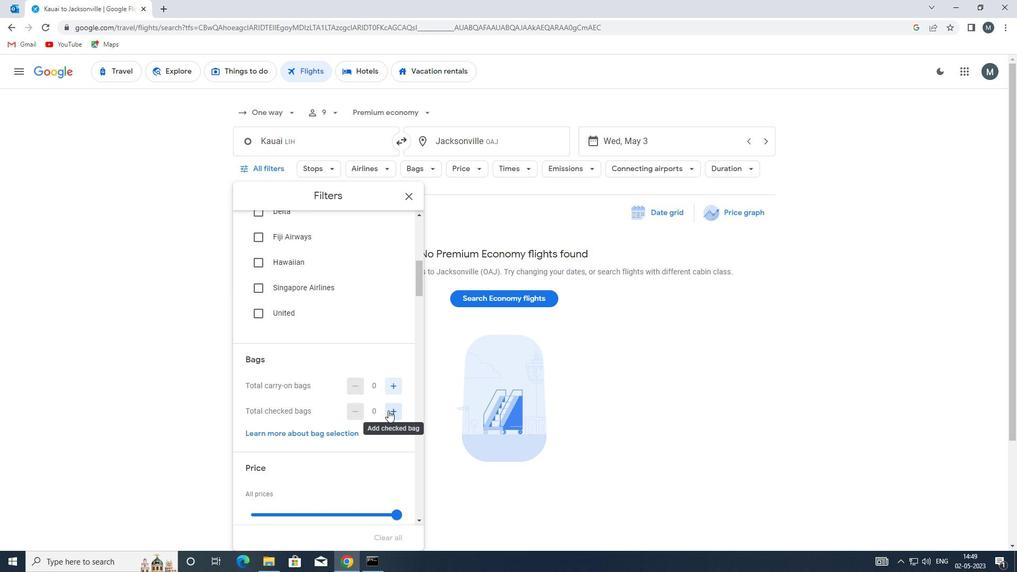 
Action: Mouse pressed left at (390, 410)
Screenshot: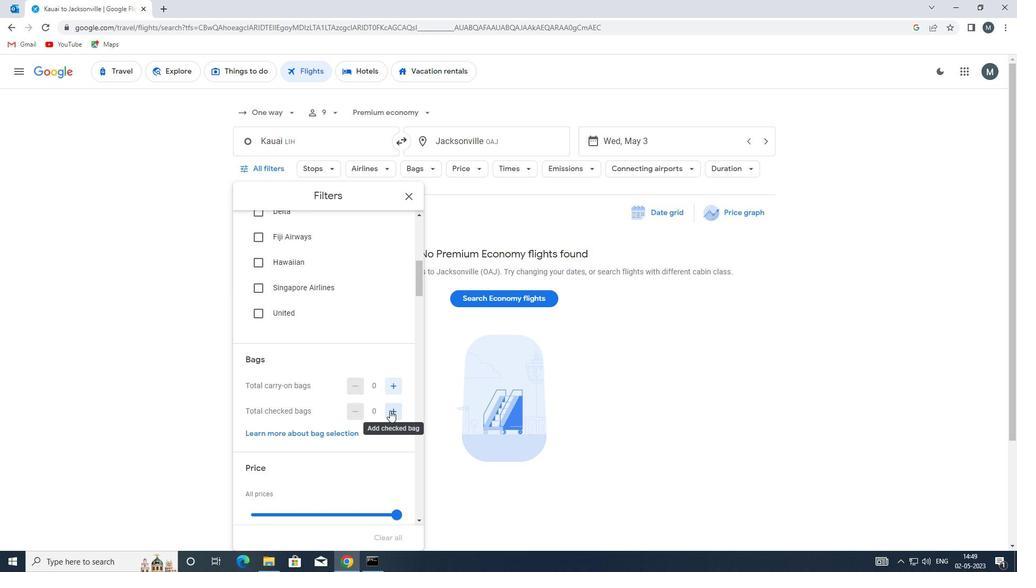 
Action: Mouse pressed left at (390, 410)
Screenshot: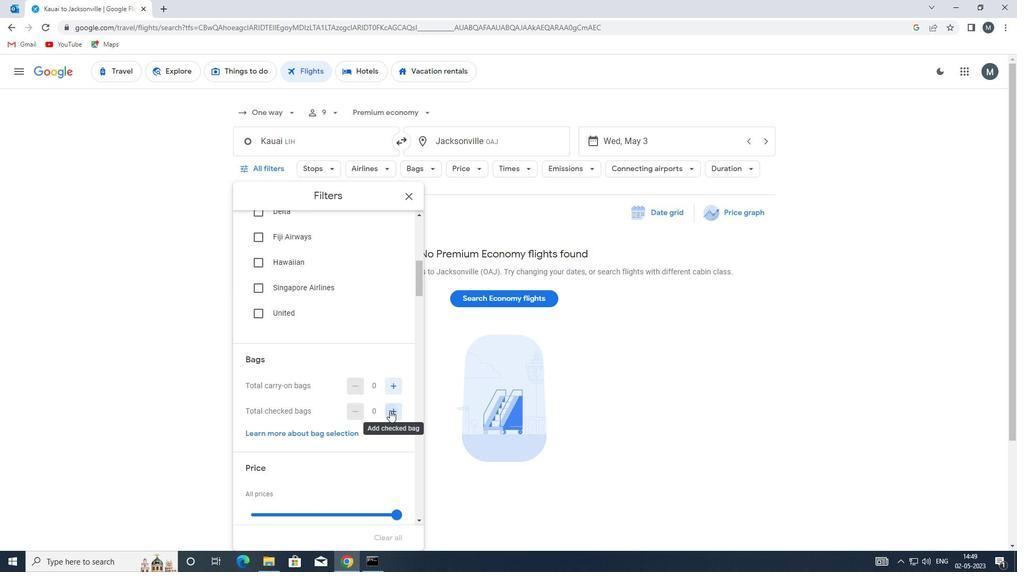 
Action: Mouse moved to (390, 410)
Screenshot: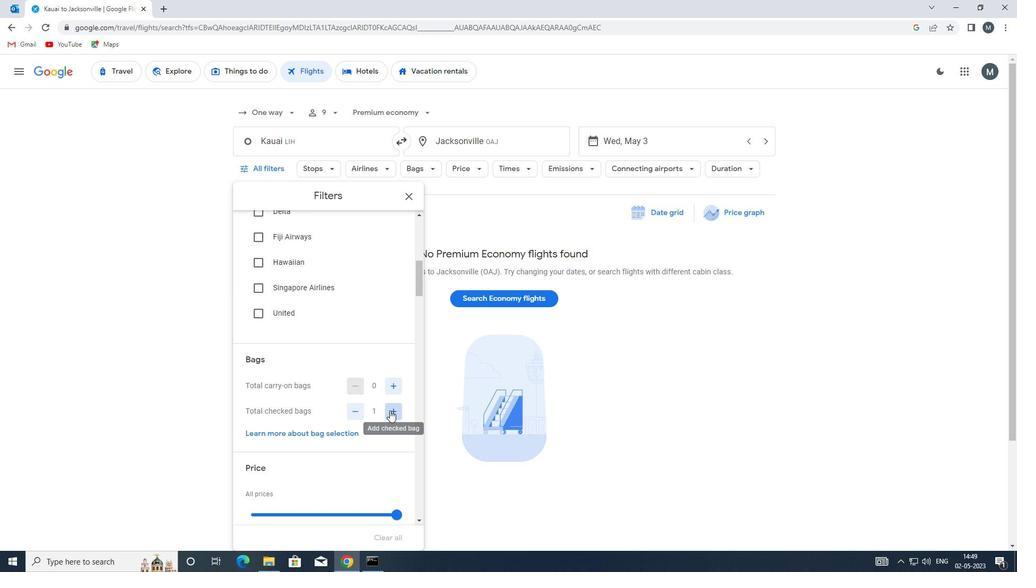 
Action: Mouse pressed left at (390, 410)
Screenshot: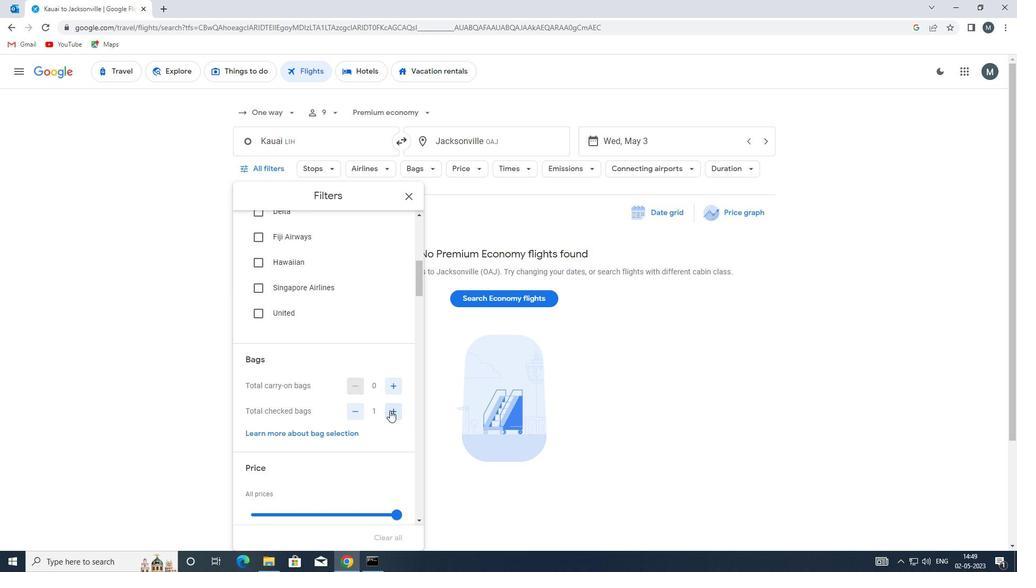 
Action: Mouse pressed left at (390, 410)
Screenshot: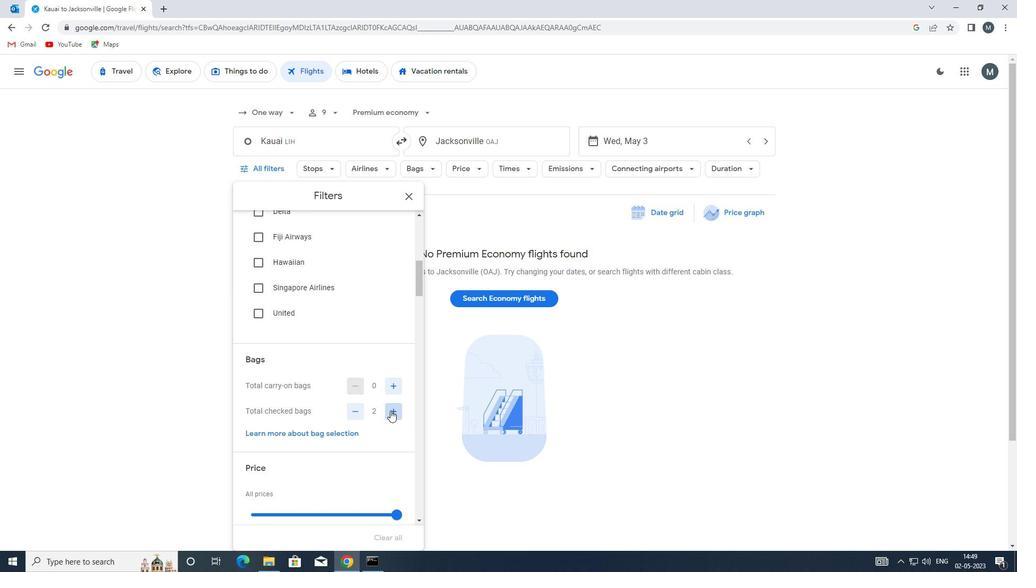 
Action: Mouse pressed right at (390, 410)
Screenshot: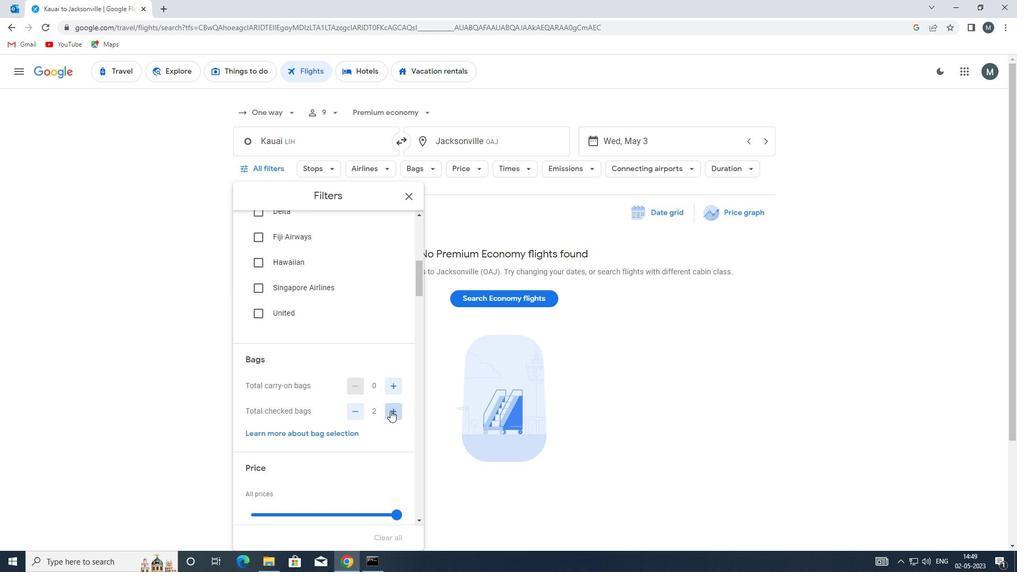 
Action: Mouse pressed left at (390, 410)
Screenshot: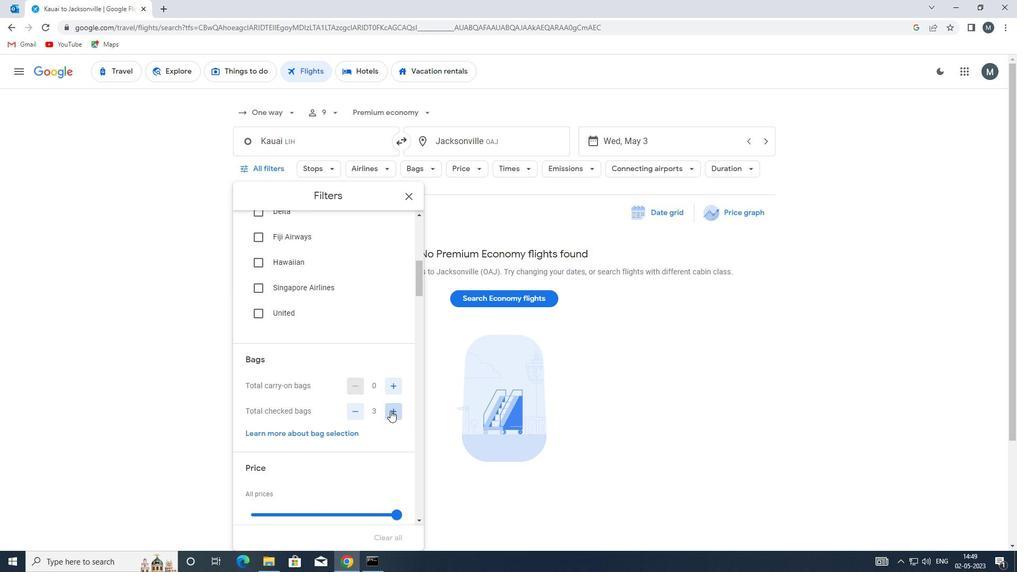 
Action: Mouse pressed left at (390, 410)
Screenshot: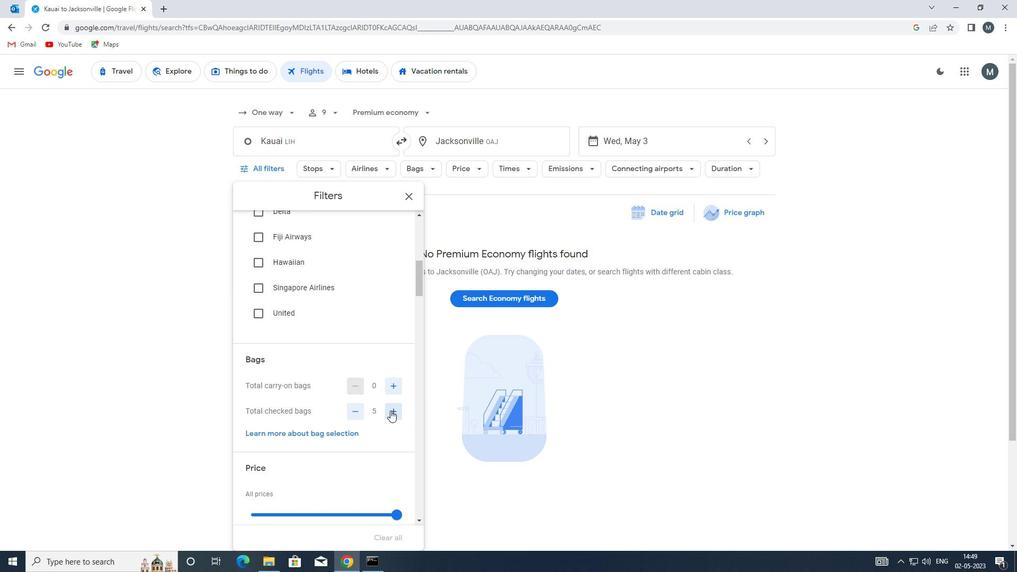
Action: Mouse pressed left at (390, 410)
Screenshot: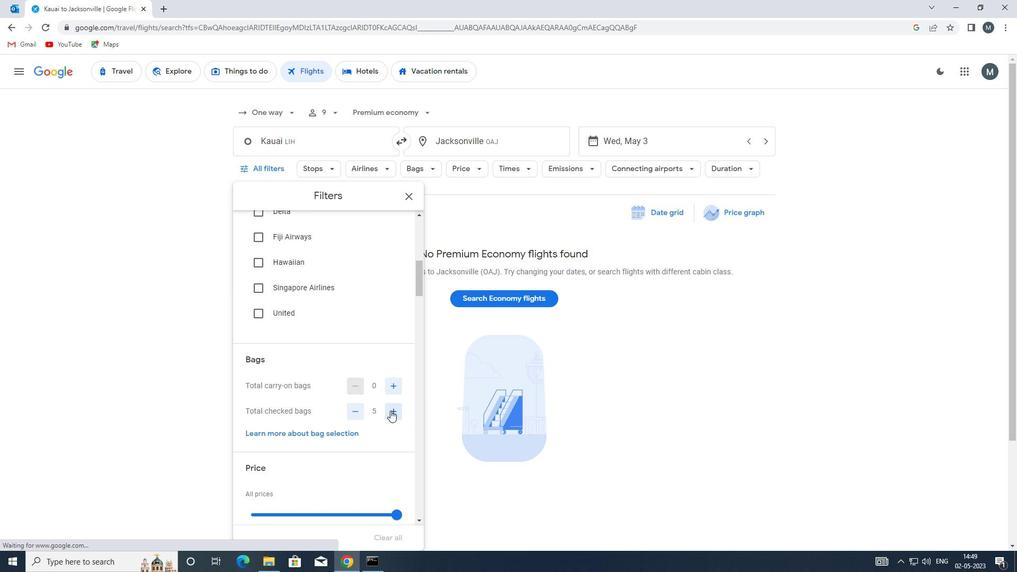 
Action: Mouse moved to (391, 411)
Screenshot: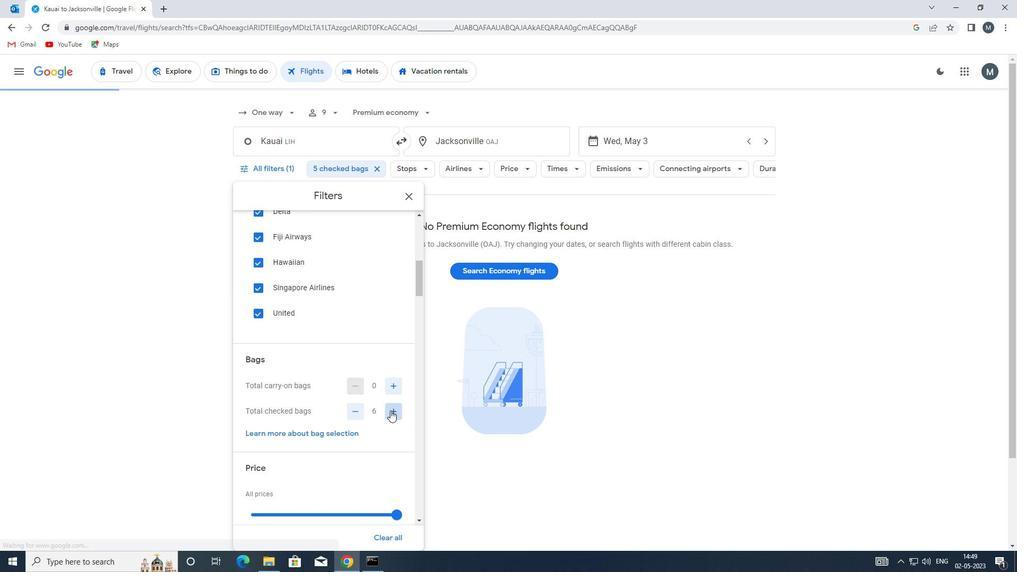 
Action: Mouse pressed left at (391, 411)
Screenshot: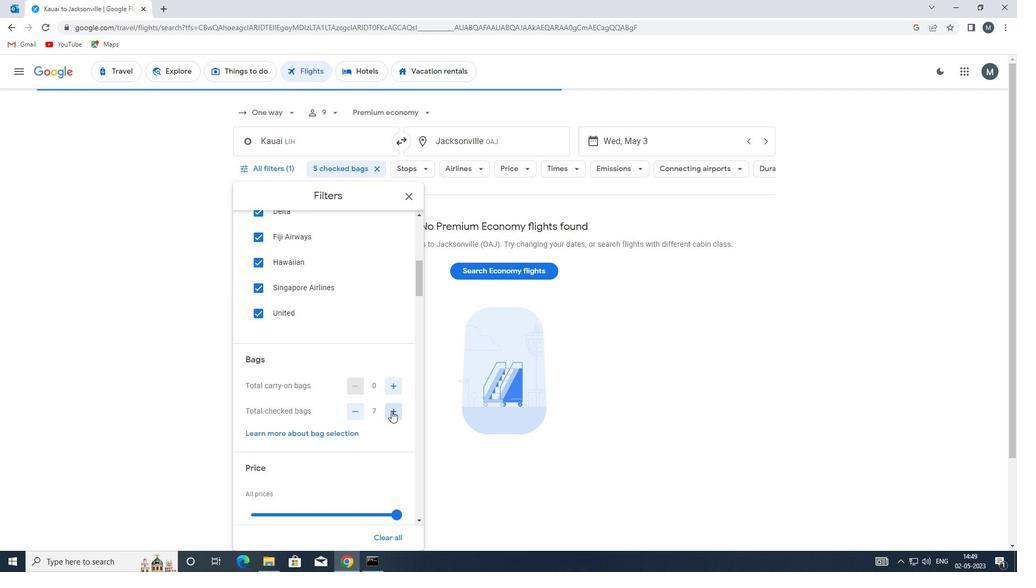 
Action: Mouse moved to (392, 412)
Screenshot: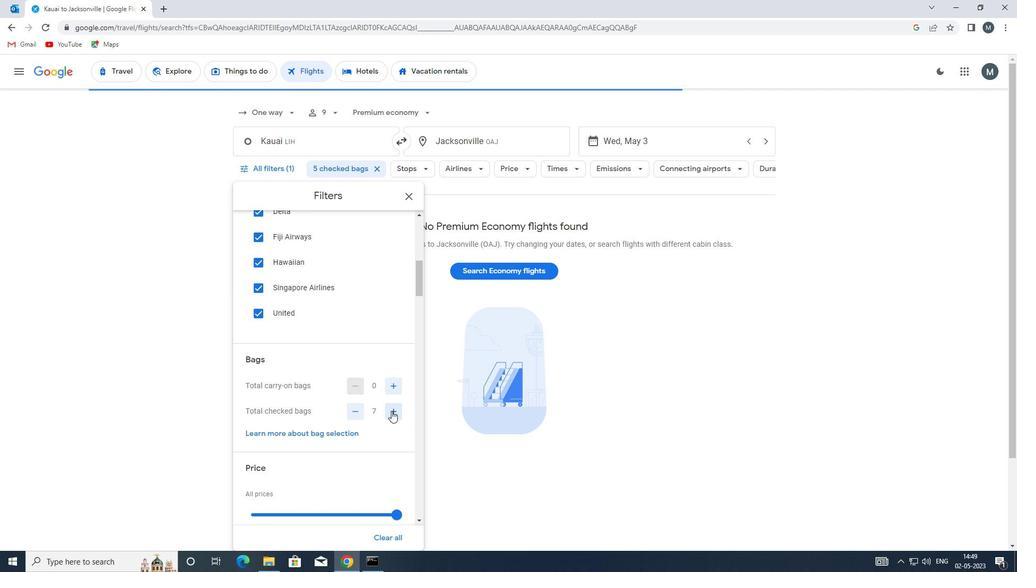 
Action: Mouse pressed left at (392, 412)
Screenshot: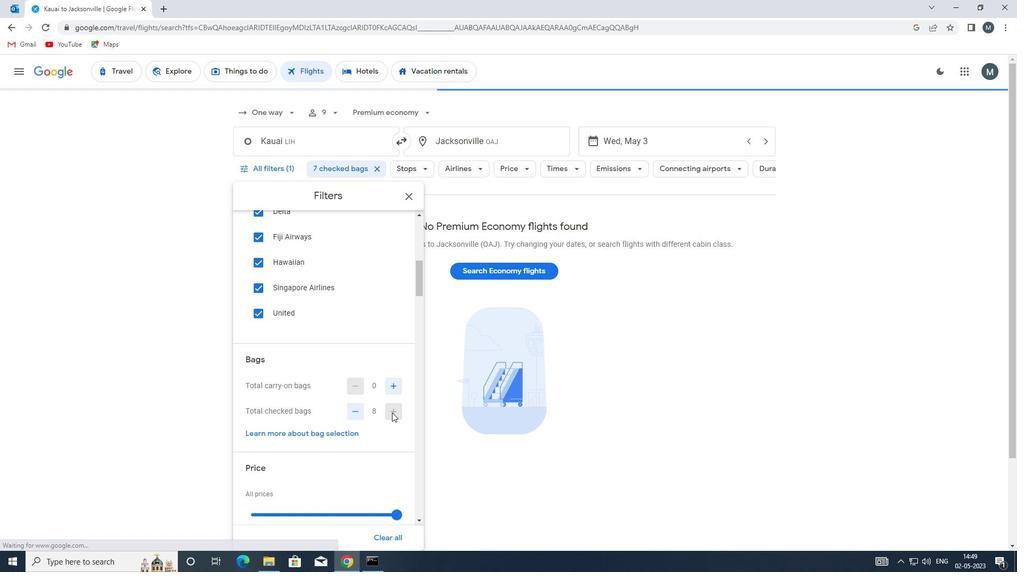 
Action: Mouse moved to (378, 413)
Screenshot: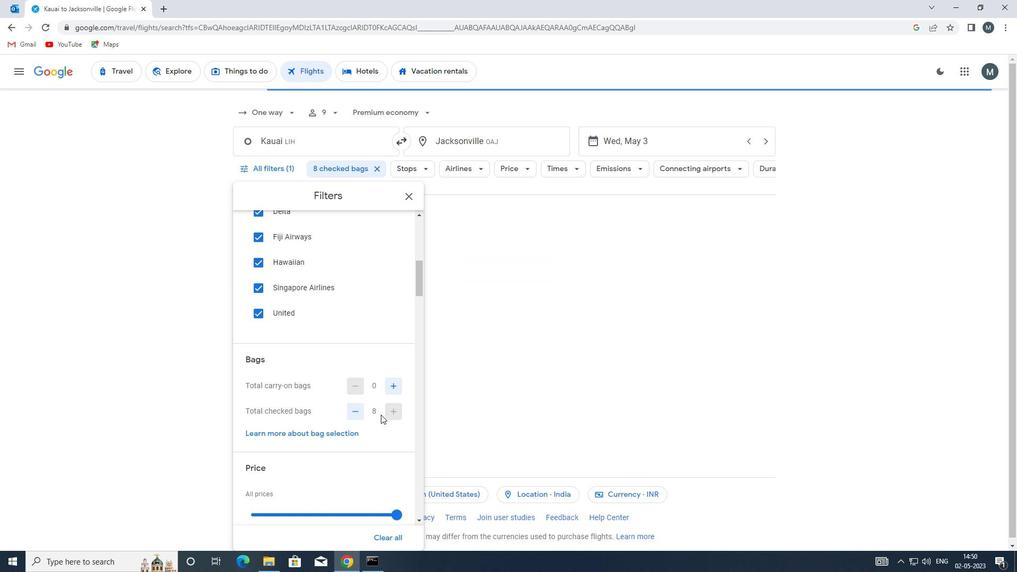 
Action: Mouse scrolled (378, 412) with delta (0, 0)
Screenshot: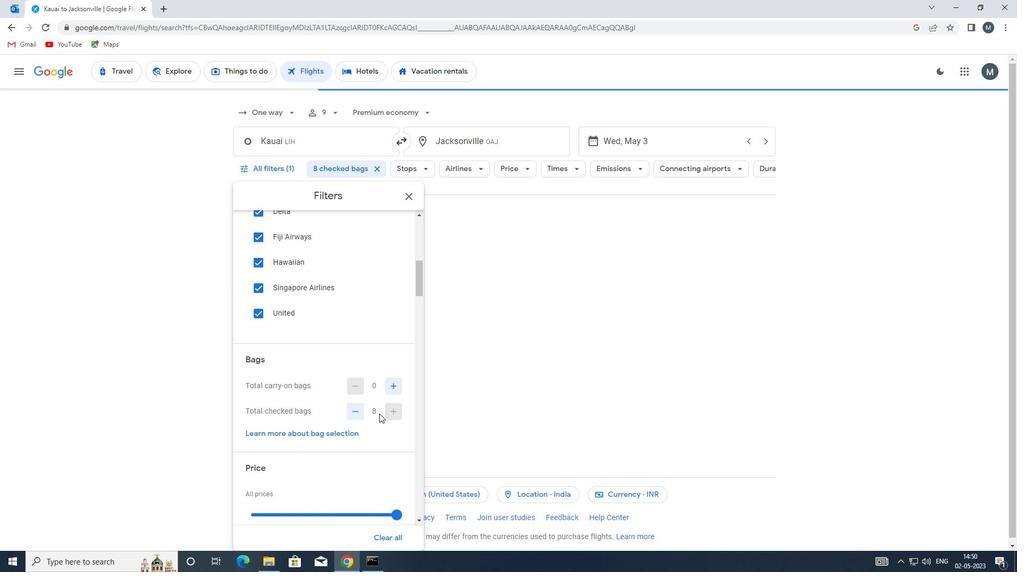 
Action: Mouse moved to (352, 410)
Screenshot: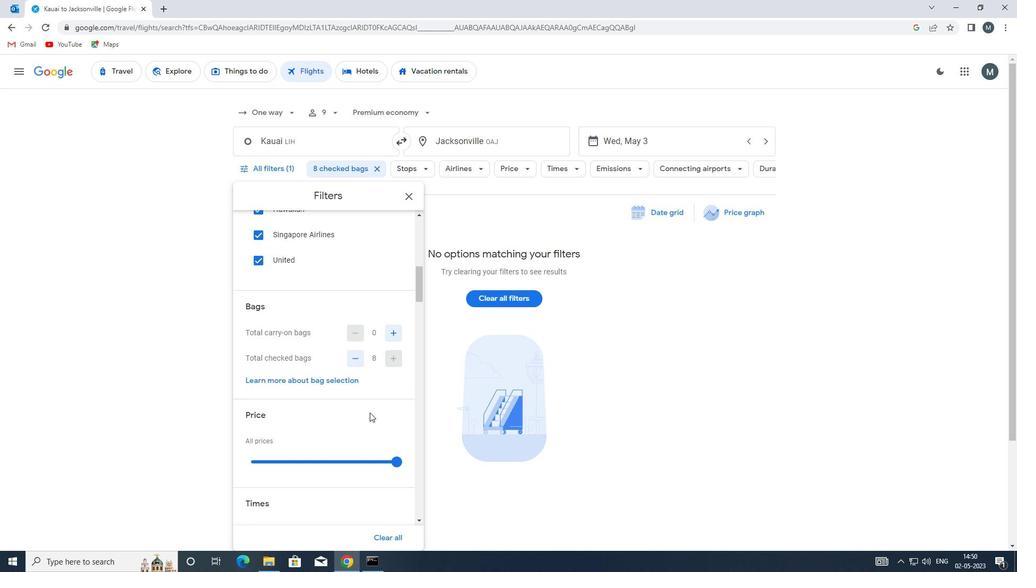 
Action: Mouse scrolled (352, 409) with delta (0, 0)
Screenshot: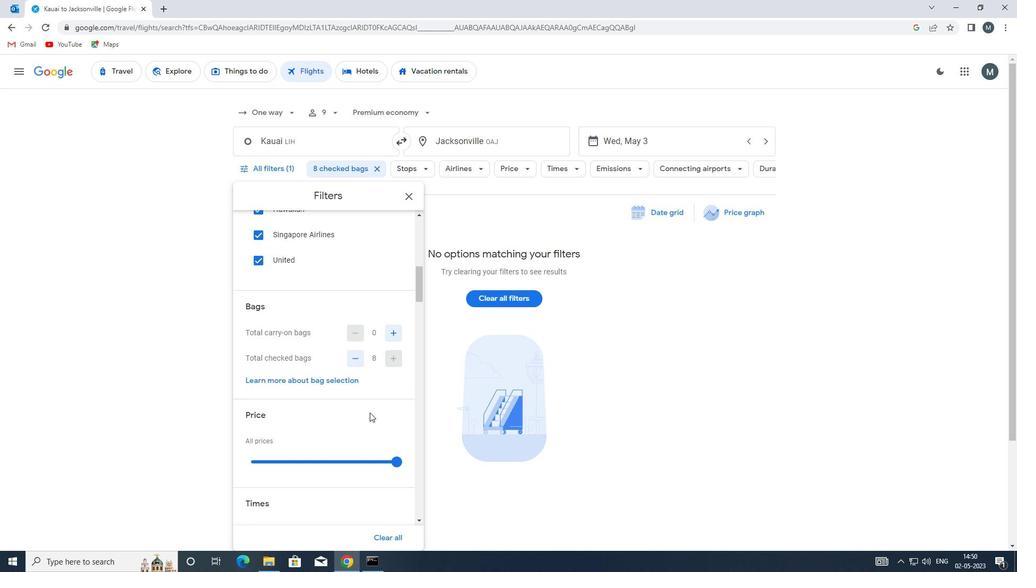 
Action: Mouse scrolled (352, 409) with delta (0, 0)
Screenshot: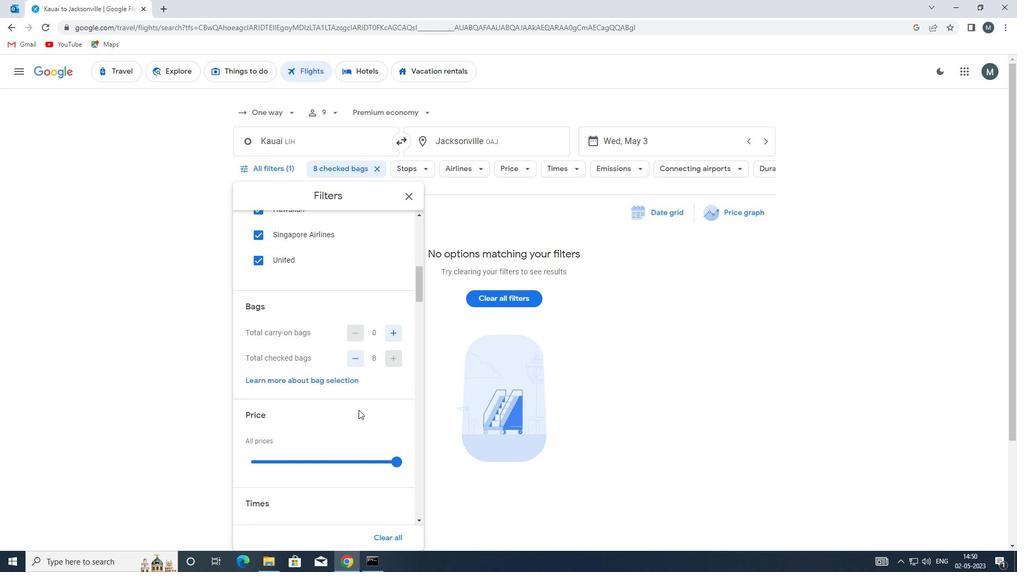 
Action: Mouse moved to (320, 354)
Screenshot: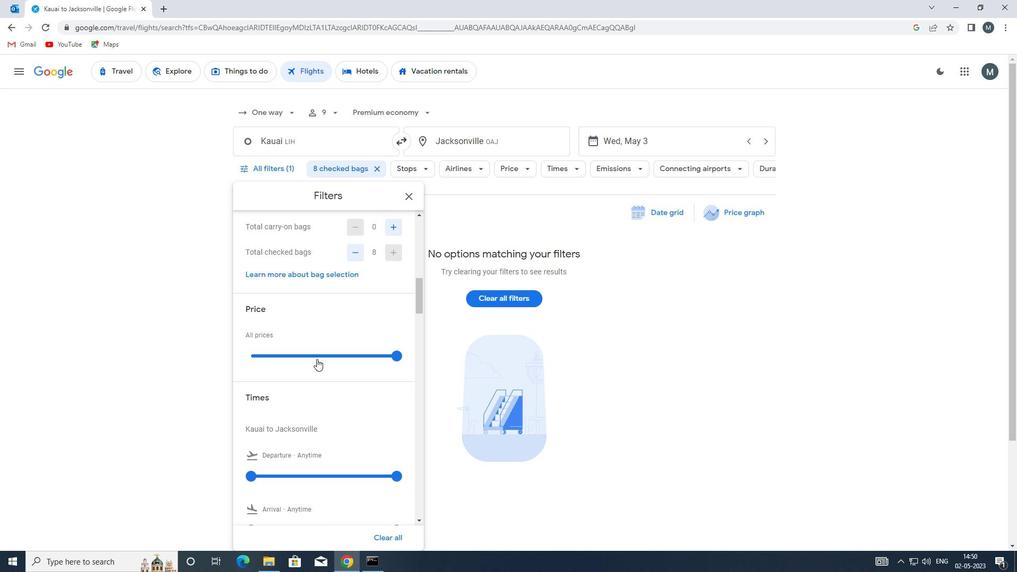 
Action: Mouse pressed left at (320, 354)
Screenshot: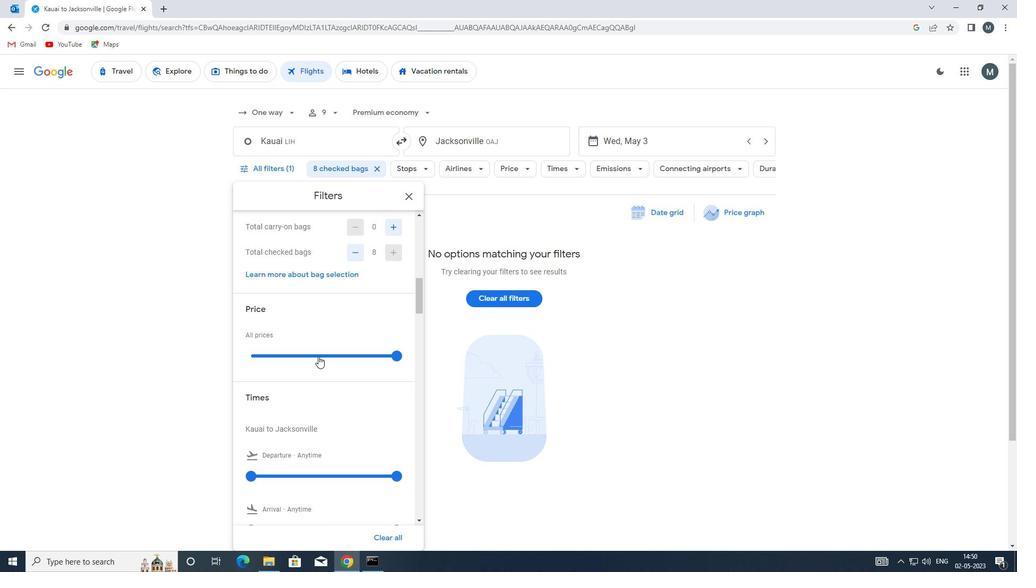 
Action: Mouse pressed right at (320, 354)
Screenshot: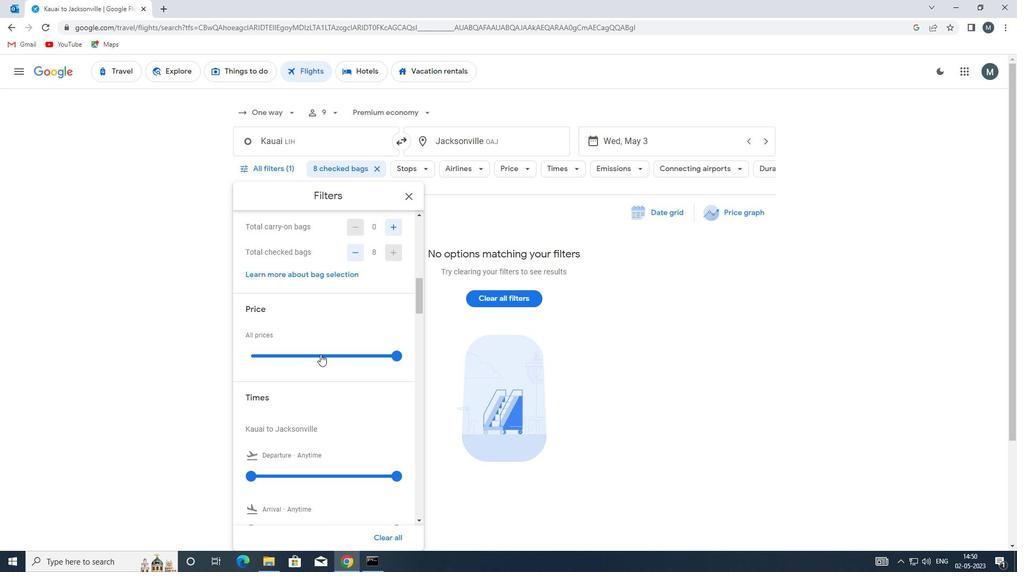 
Action: Mouse moved to (308, 354)
Screenshot: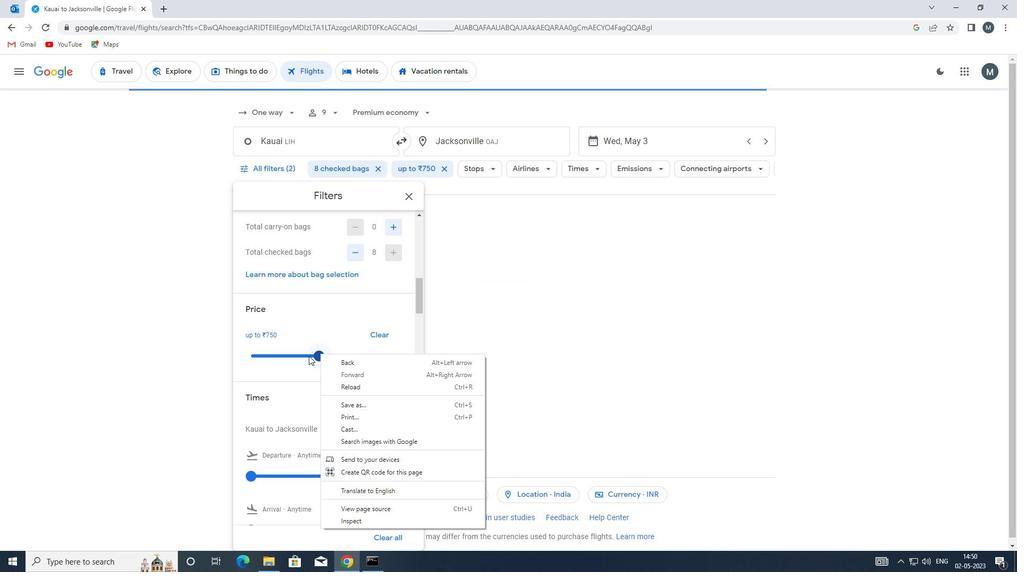 
Action: Mouse pressed left at (308, 354)
Screenshot: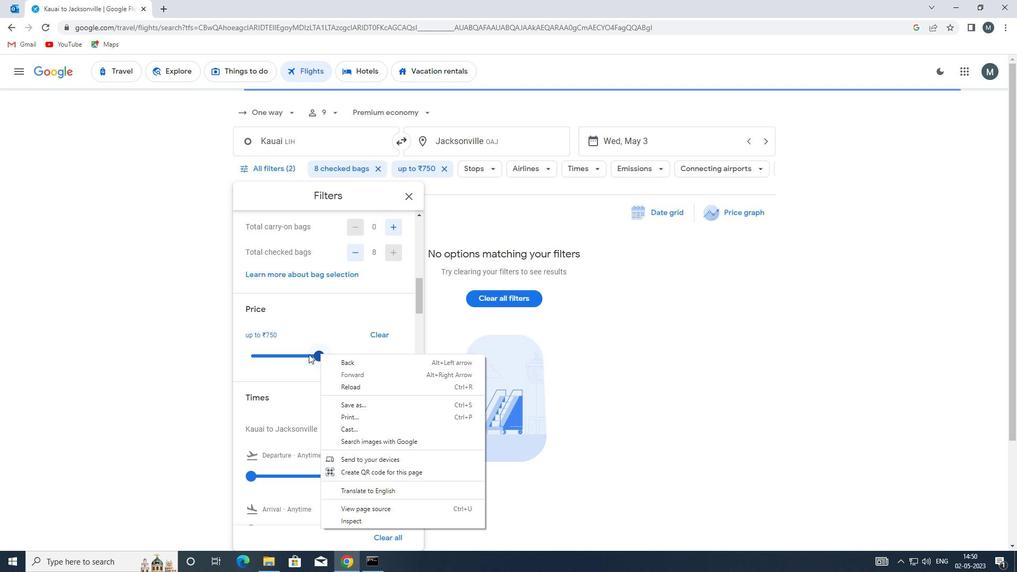 
Action: Mouse pressed left at (308, 354)
Screenshot: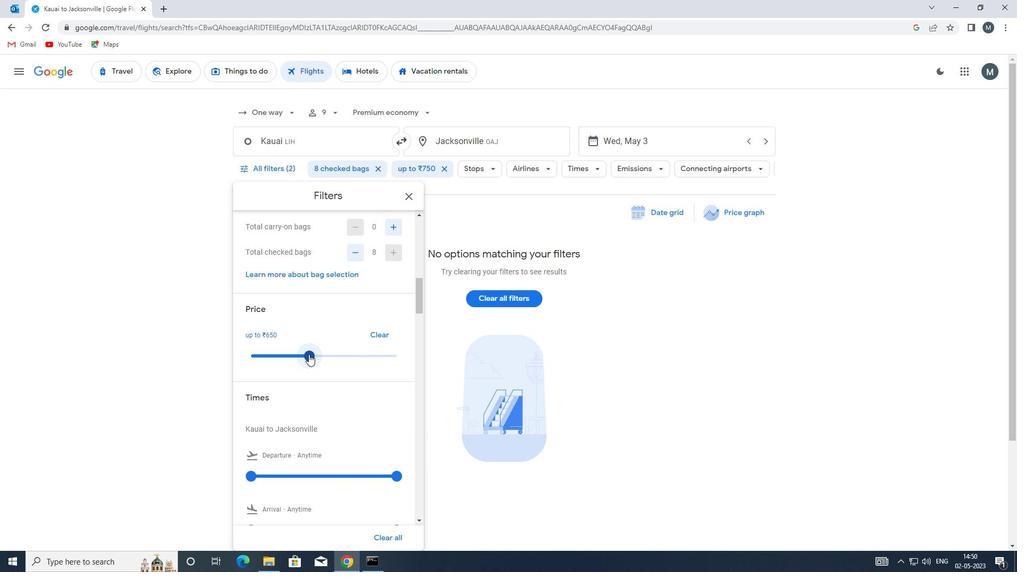 
Action: Mouse moved to (345, 354)
Screenshot: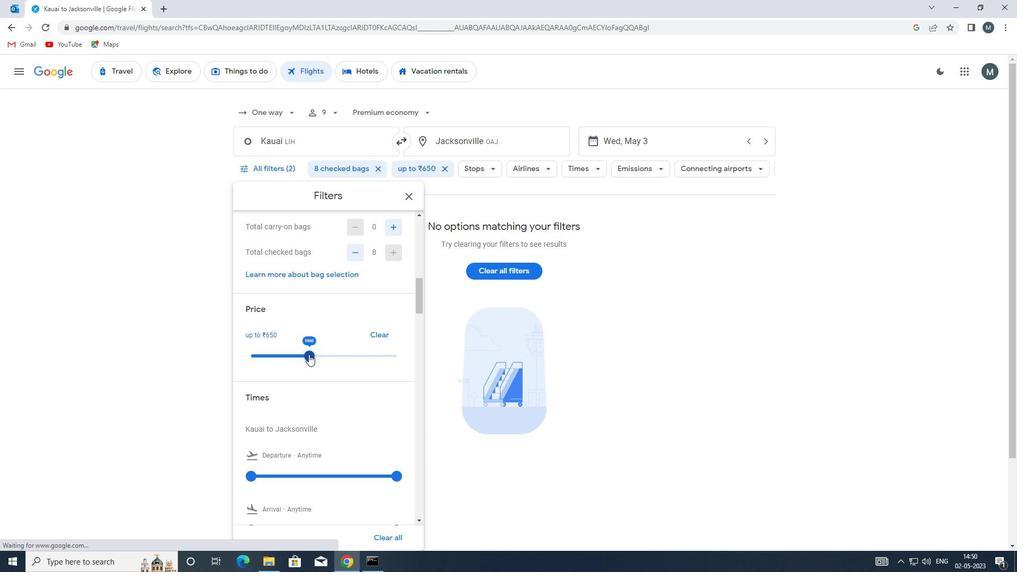 
Action: Mouse pressed left at (345, 354)
Screenshot: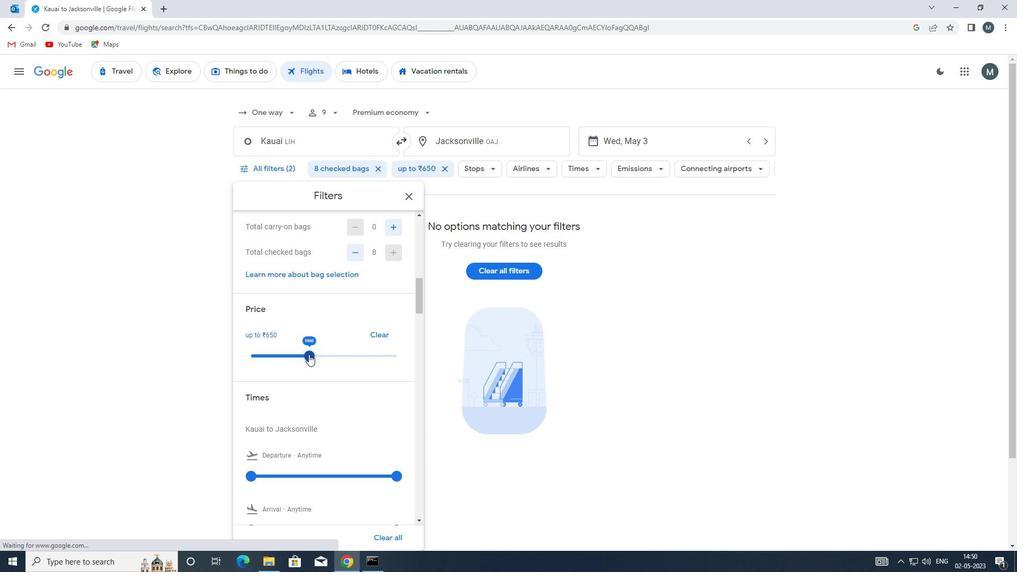 
Action: Mouse moved to (390, 355)
Screenshot: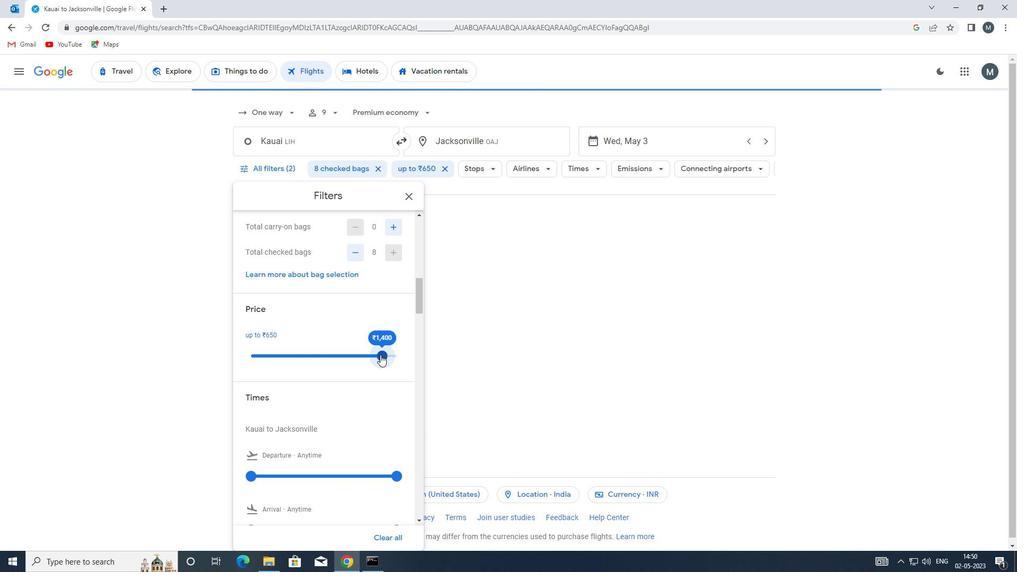 
Action: Mouse pressed left at (390, 355)
Screenshot: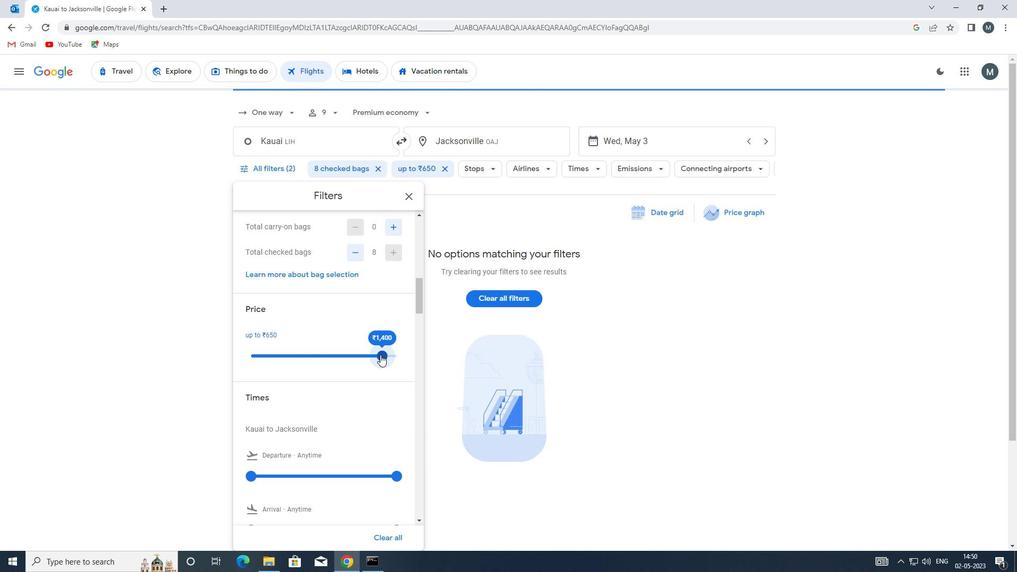 
Action: Mouse moved to (349, 362)
Screenshot: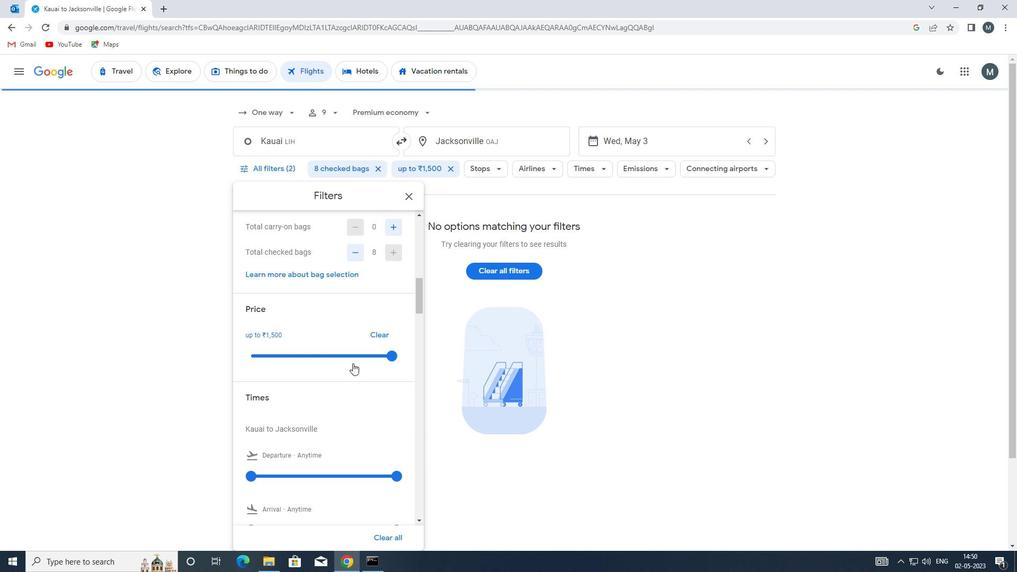 
Action: Mouse scrolled (349, 361) with delta (0, 0)
Screenshot: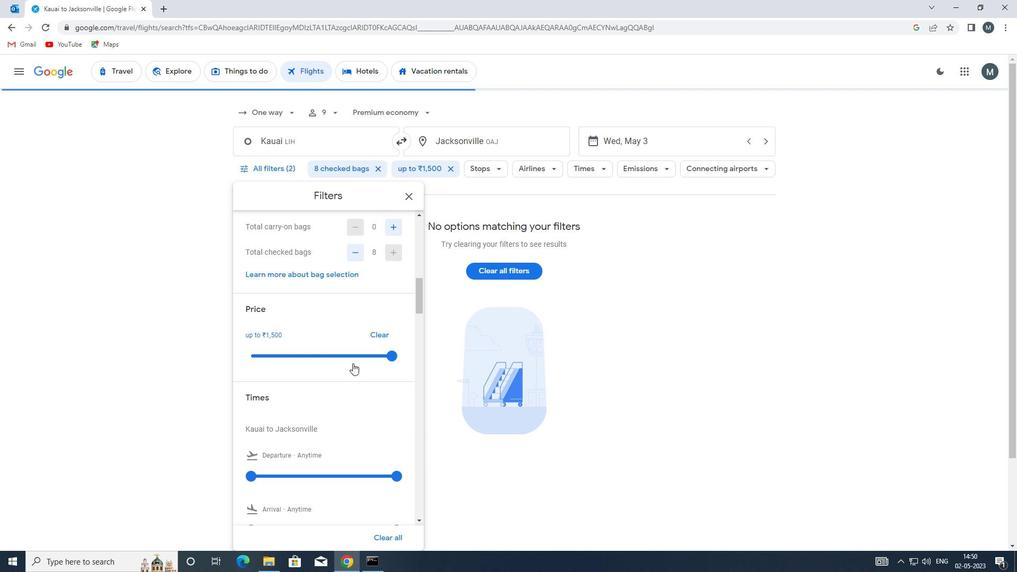 
Action: Mouse scrolled (349, 361) with delta (0, 0)
Screenshot: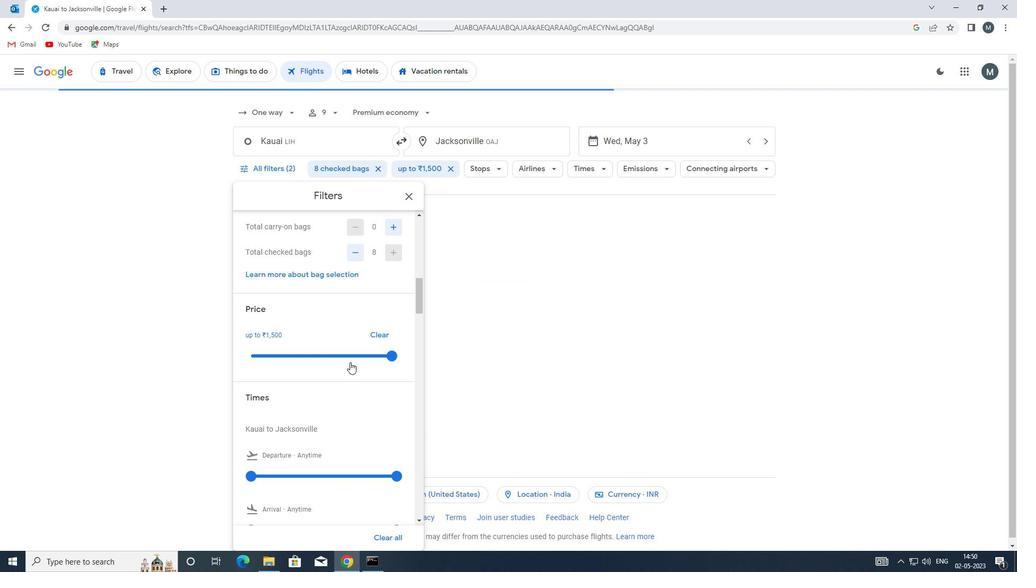 
Action: Mouse moved to (261, 371)
Screenshot: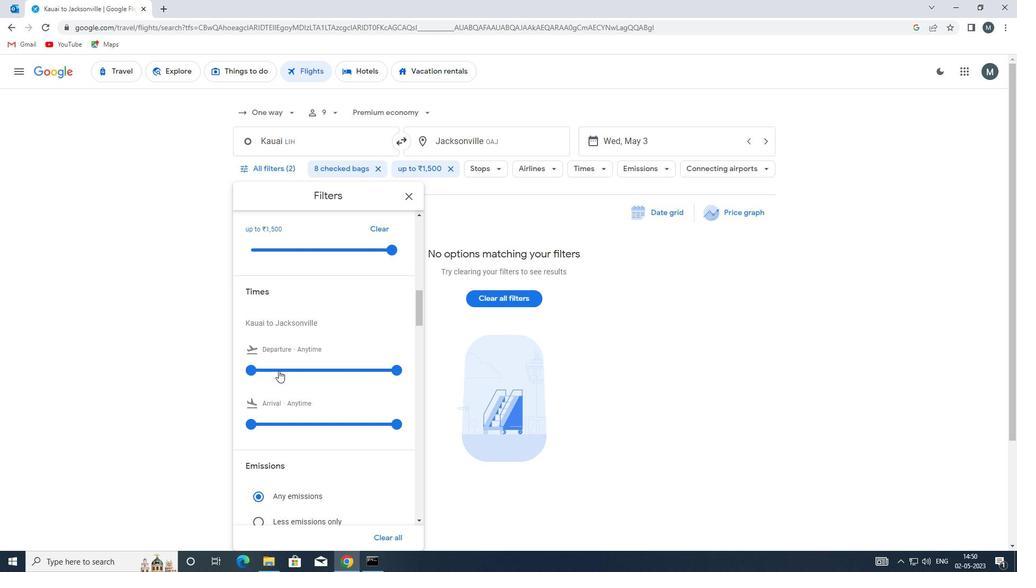 
Action: Mouse pressed left at (261, 371)
Screenshot: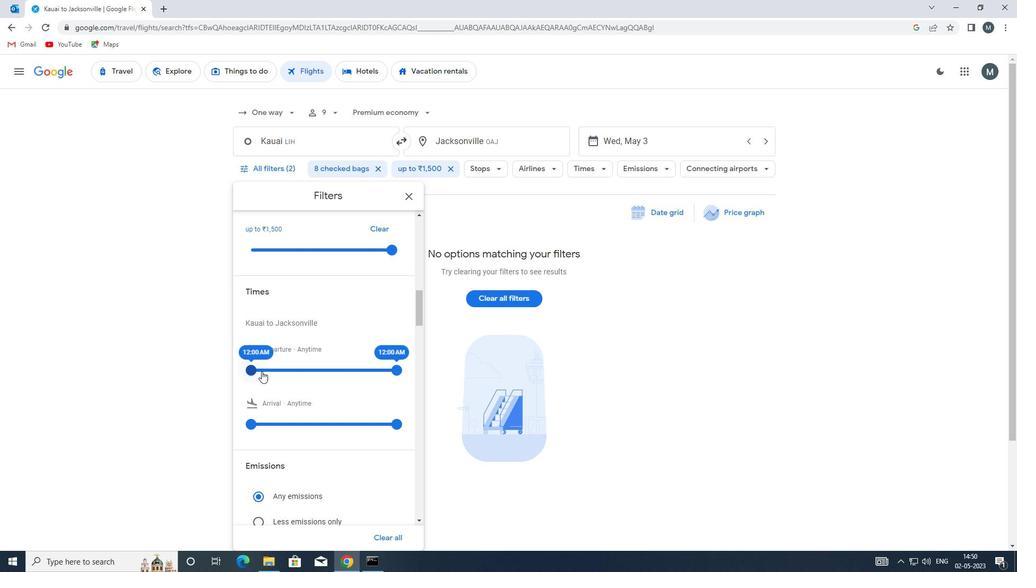 
Action: Mouse moved to (394, 366)
Screenshot: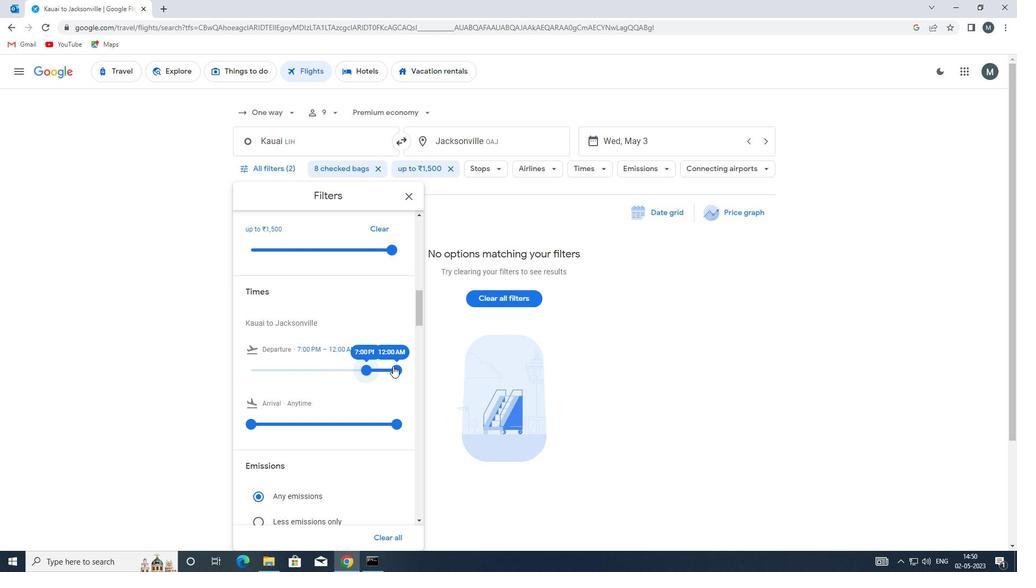 
Action: Mouse pressed left at (394, 366)
Screenshot: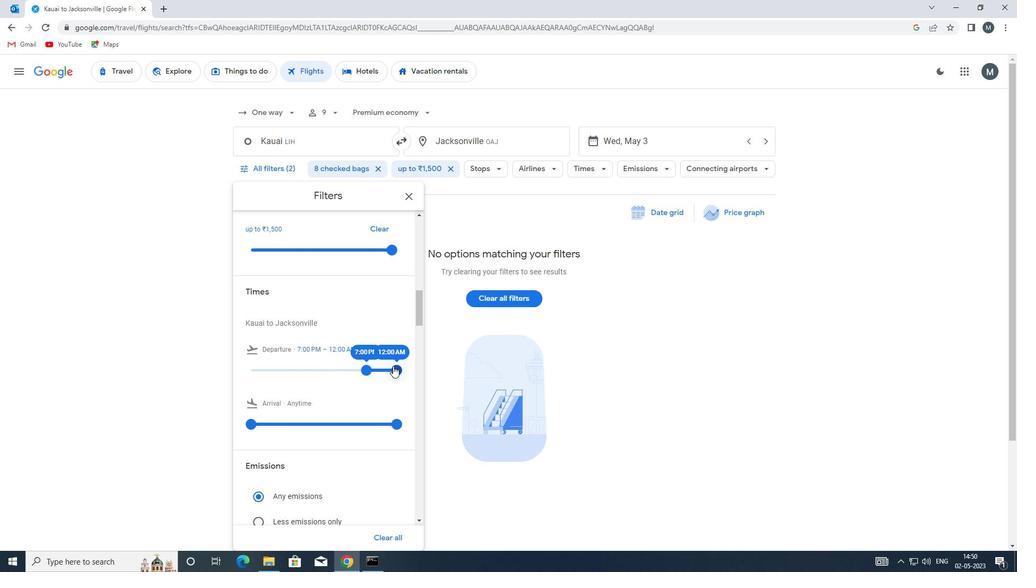 
Action: Mouse moved to (361, 366)
Screenshot: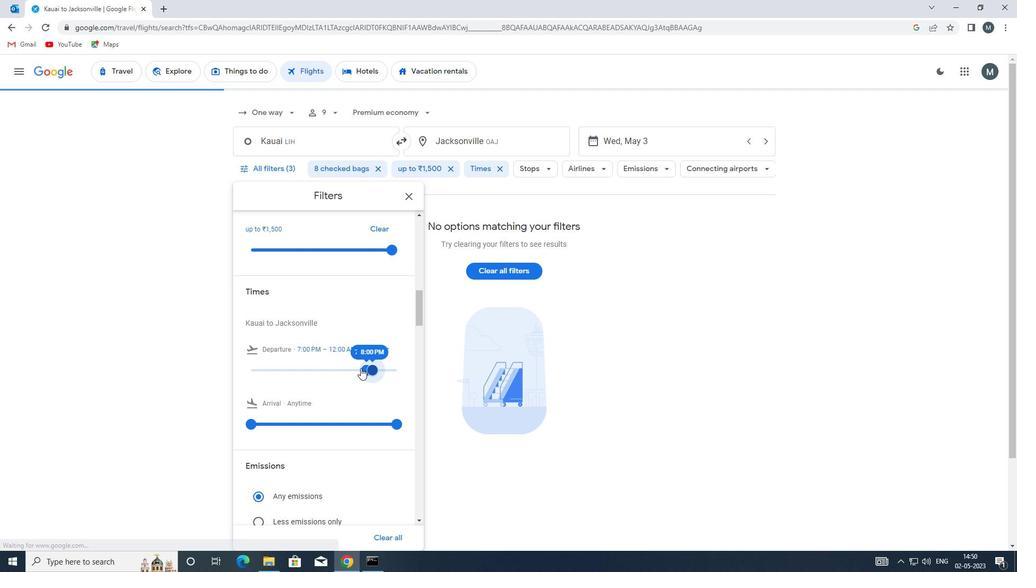 
Action: Mouse scrolled (361, 365) with delta (0, 0)
Screenshot: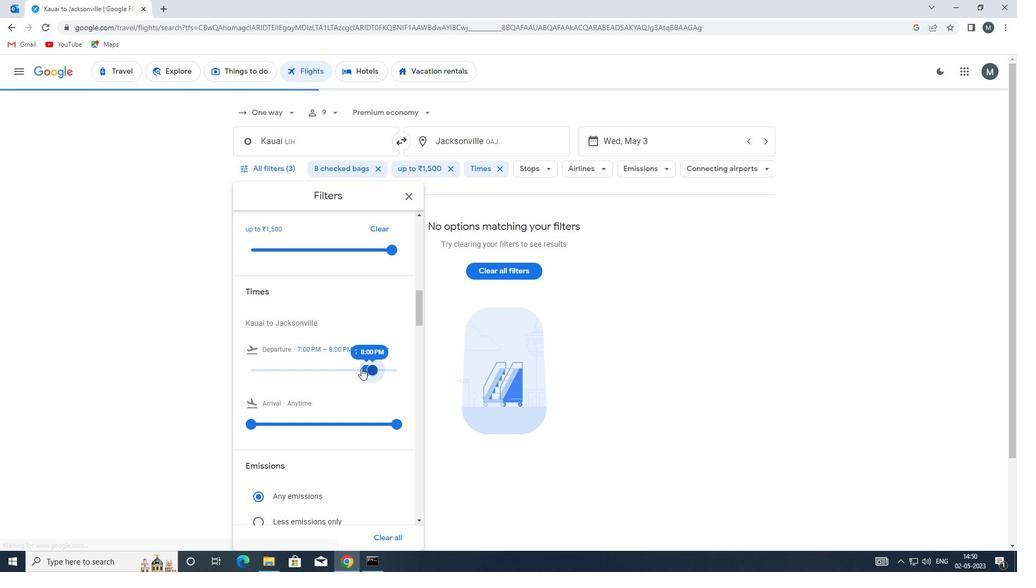 
Action: Mouse scrolled (361, 365) with delta (0, 0)
Screenshot: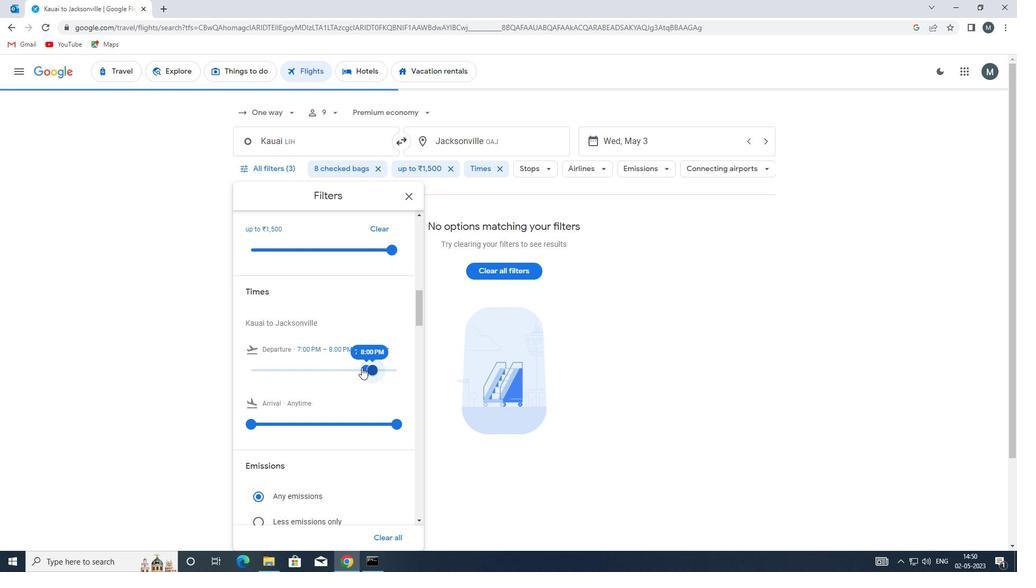
Action: Mouse moved to (407, 194)
Screenshot: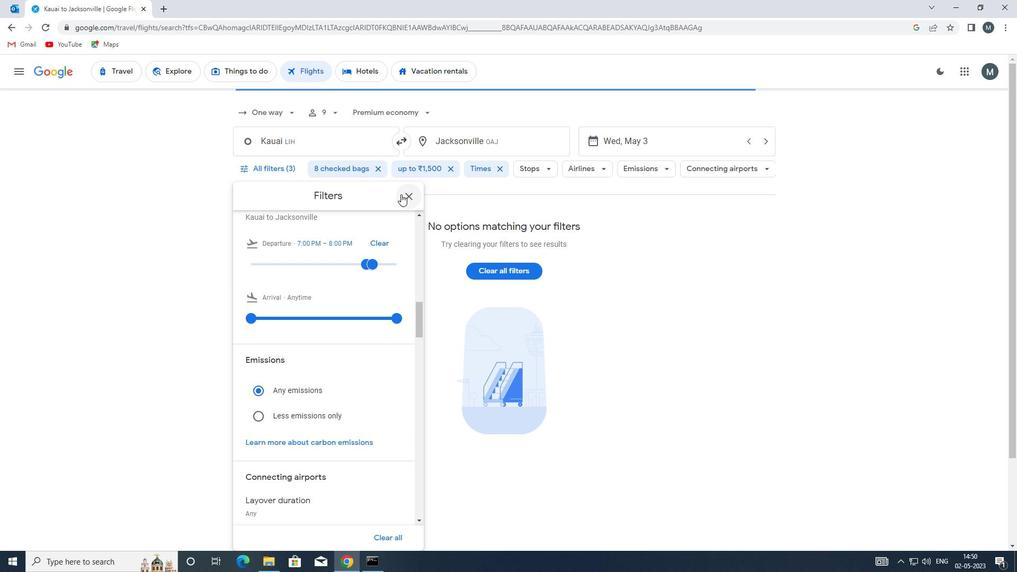 
Action: Mouse pressed left at (407, 194)
Screenshot: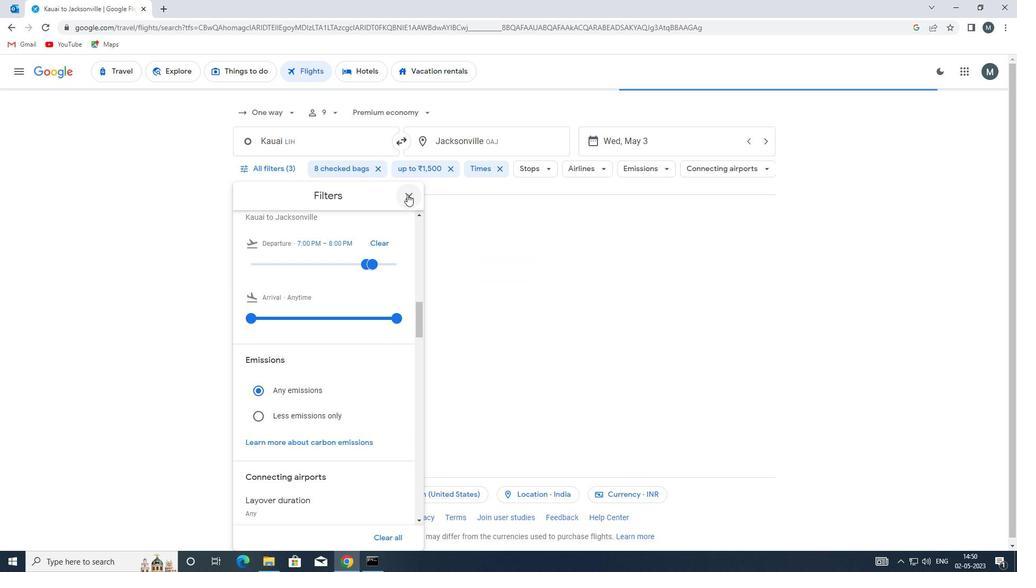 
